 Task: Create a due date automation trigger when advanced on, on the monday of the week a card is due add dates starting next week at 11:00 AM.
Action: Mouse moved to (1196, 364)
Screenshot: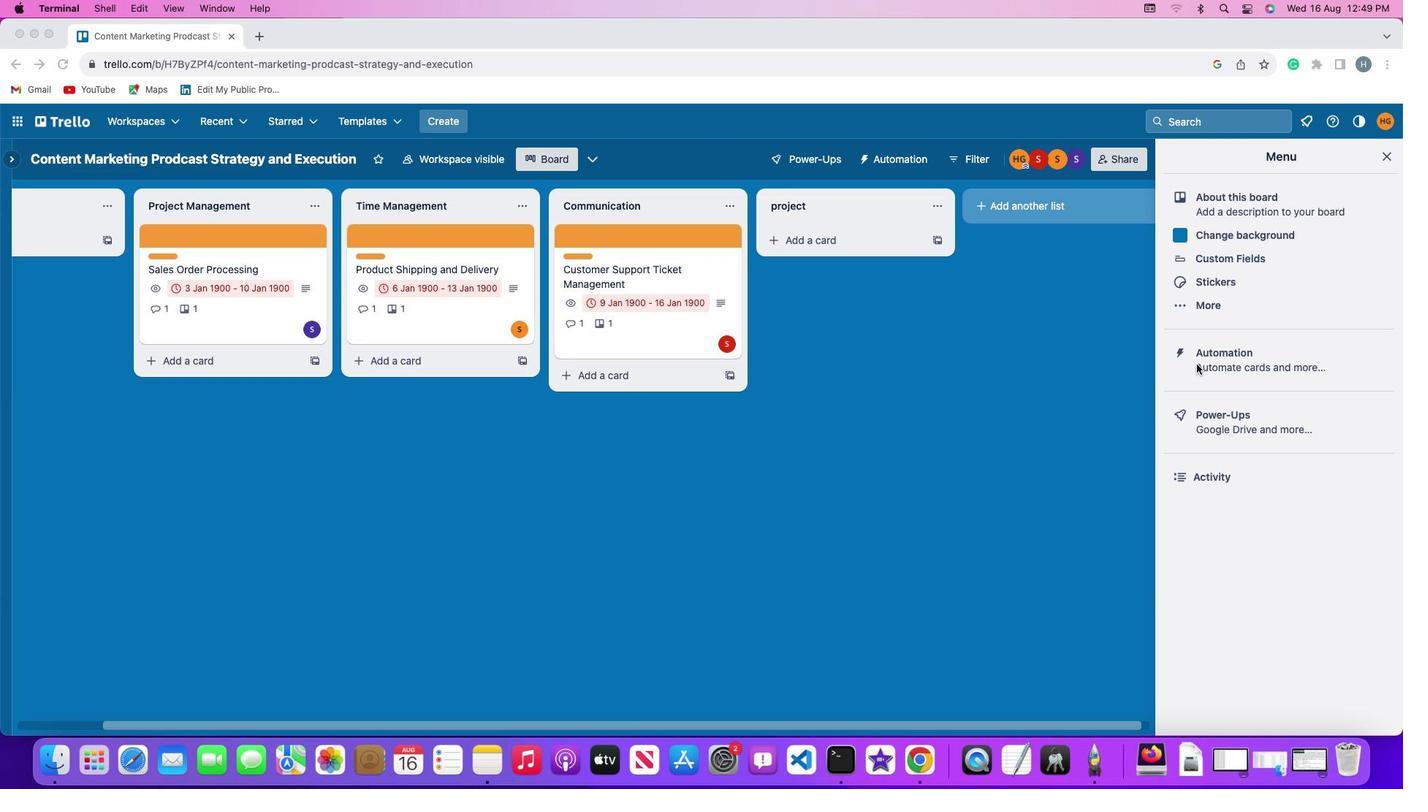 
Action: Mouse pressed left at (1196, 364)
Screenshot: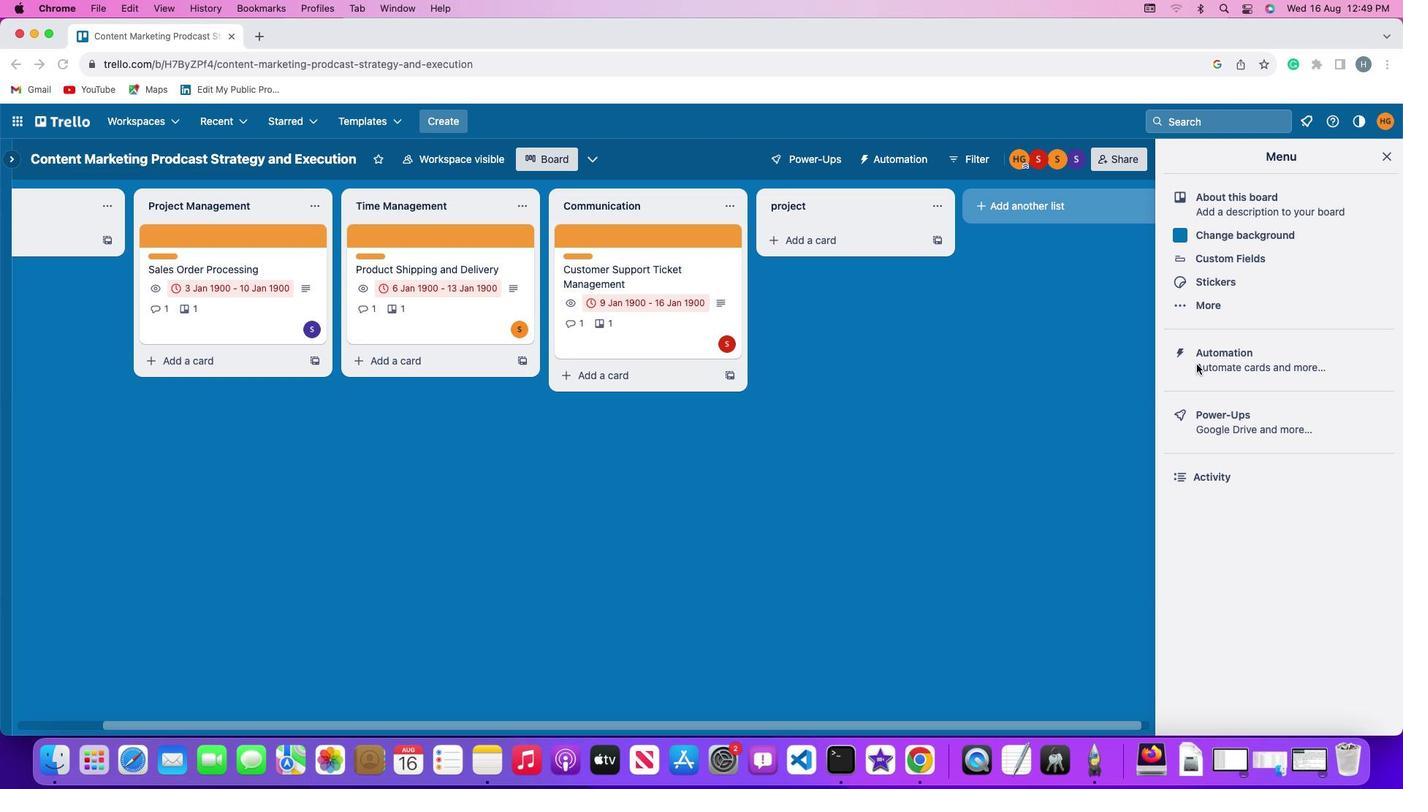 
Action: Mouse pressed left at (1196, 364)
Screenshot: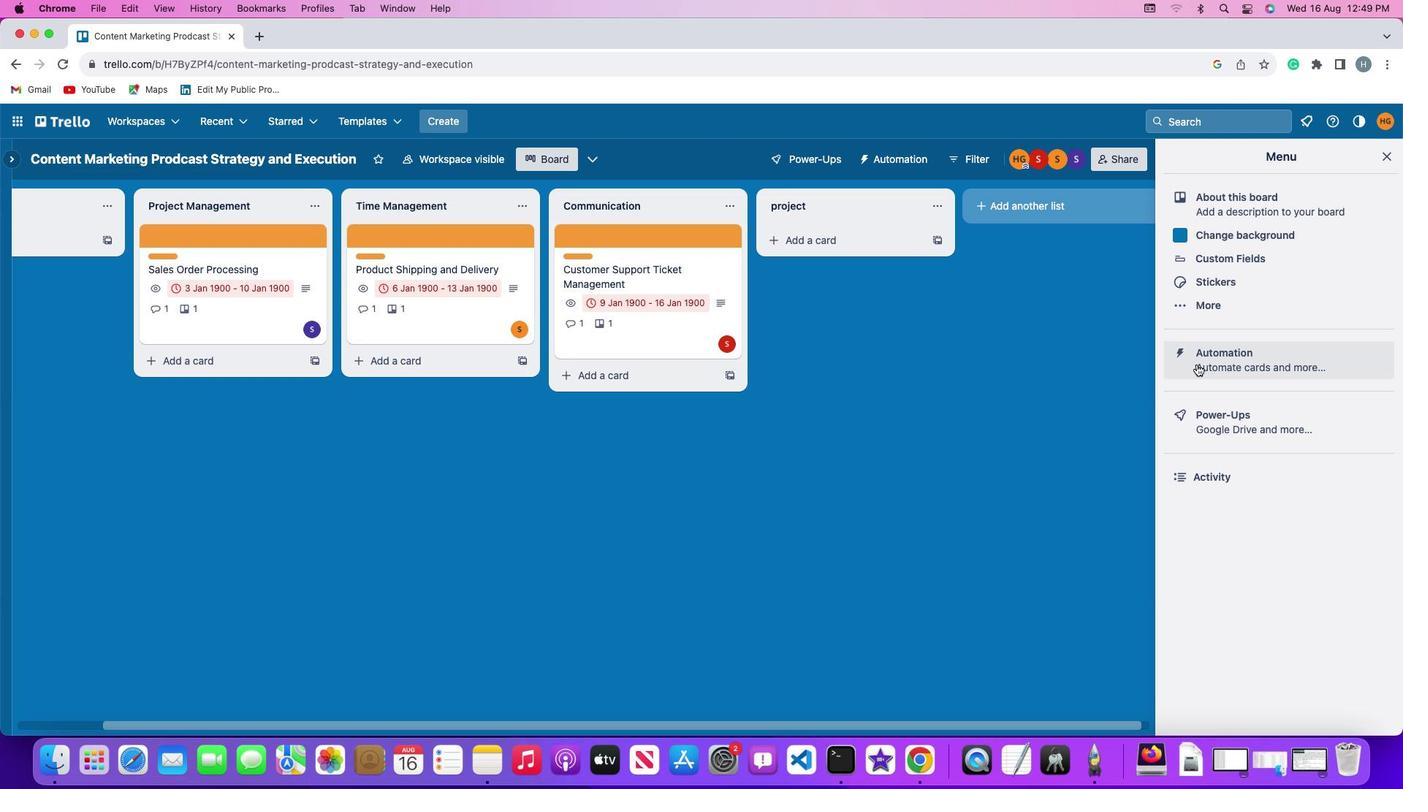 
Action: Mouse moved to (105, 348)
Screenshot: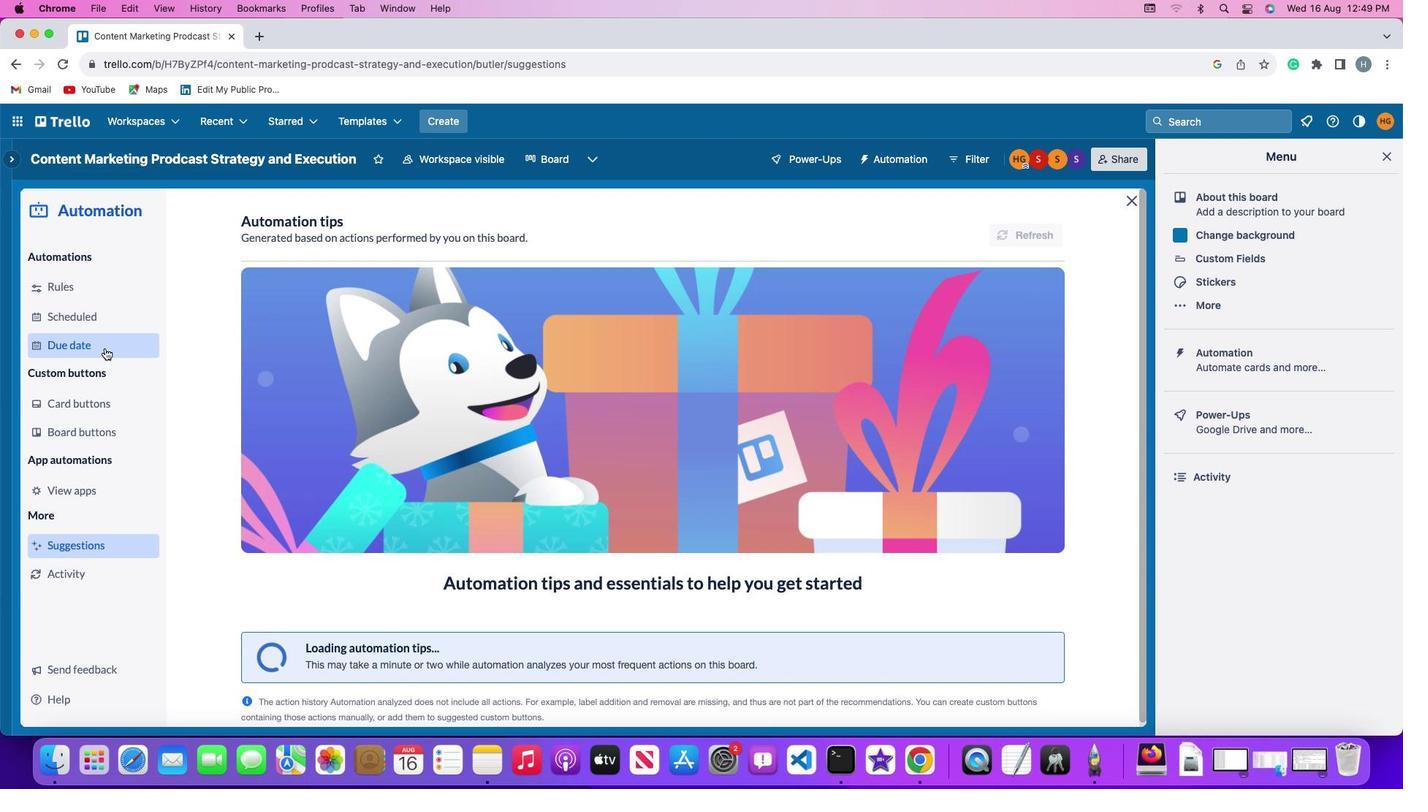 
Action: Mouse pressed left at (105, 348)
Screenshot: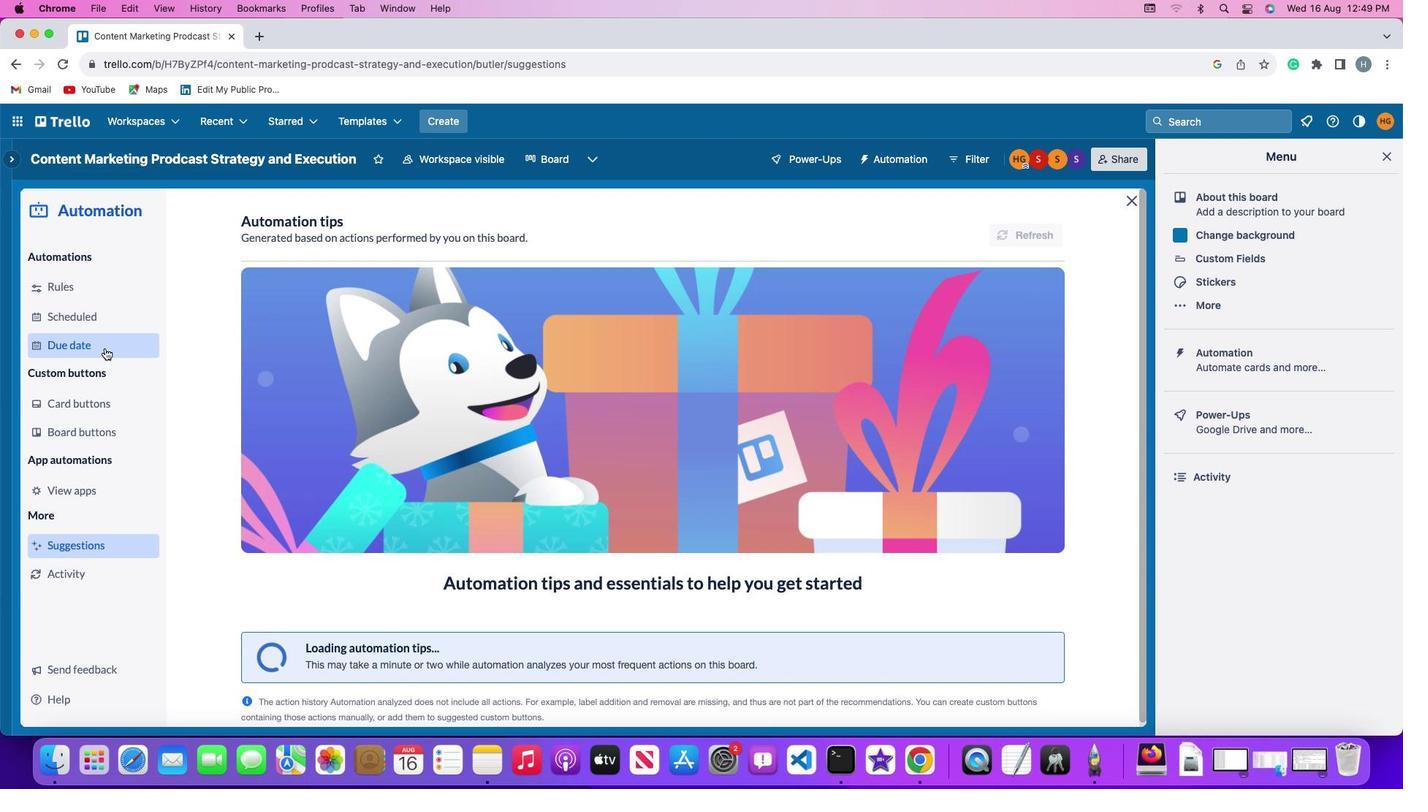 
Action: Mouse moved to (982, 223)
Screenshot: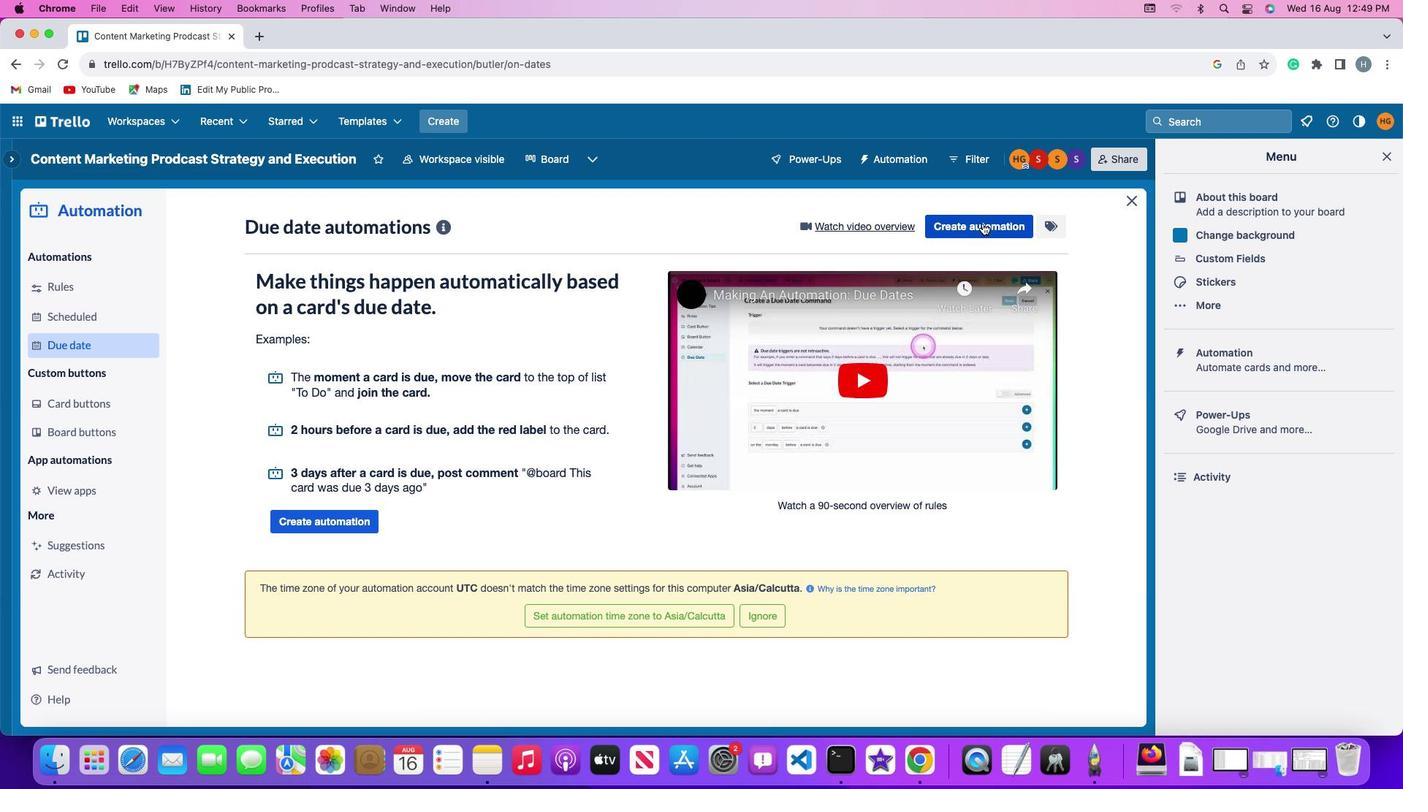 
Action: Mouse pressed left at (982, 223)
Screenshot: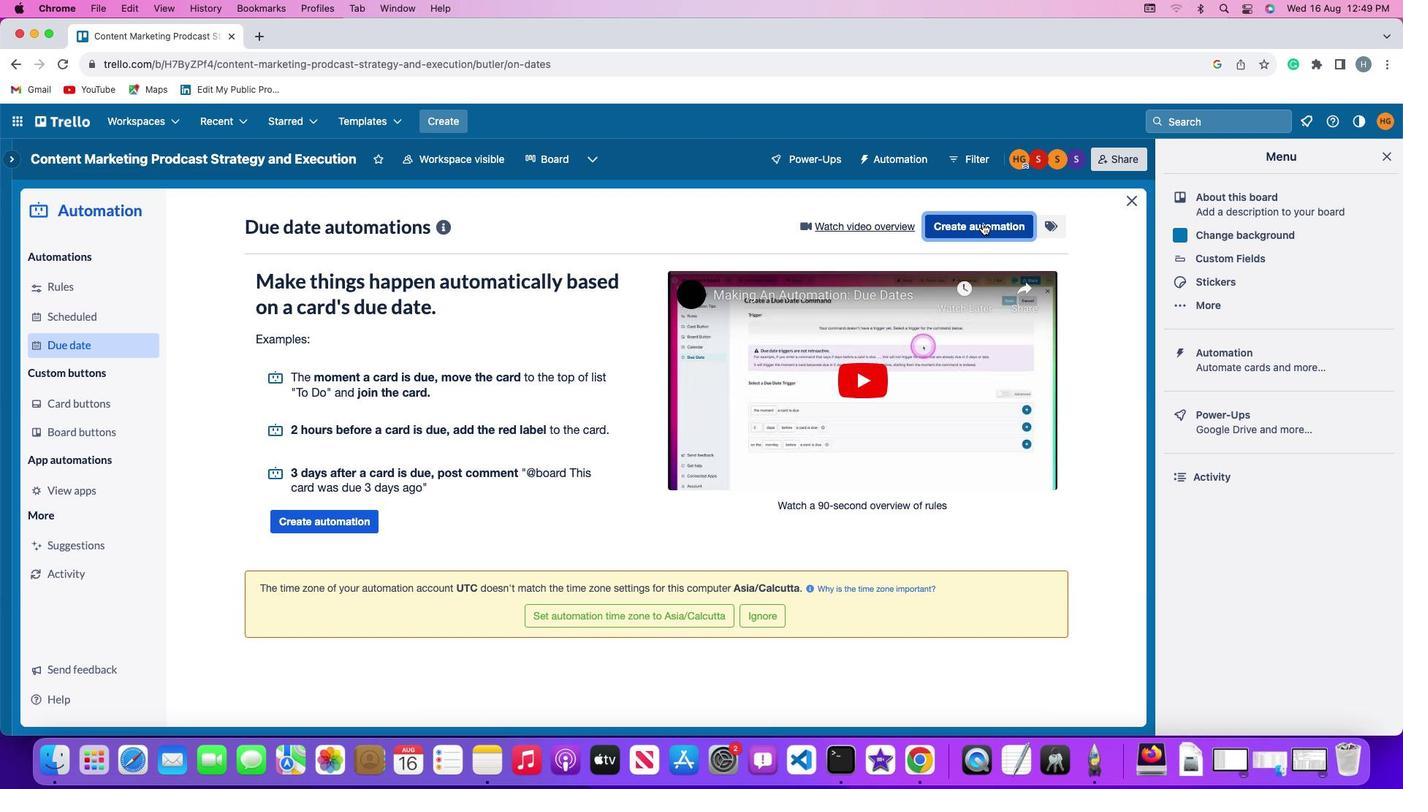 
Action: Mouse moved to (289, 366)
Screenshot: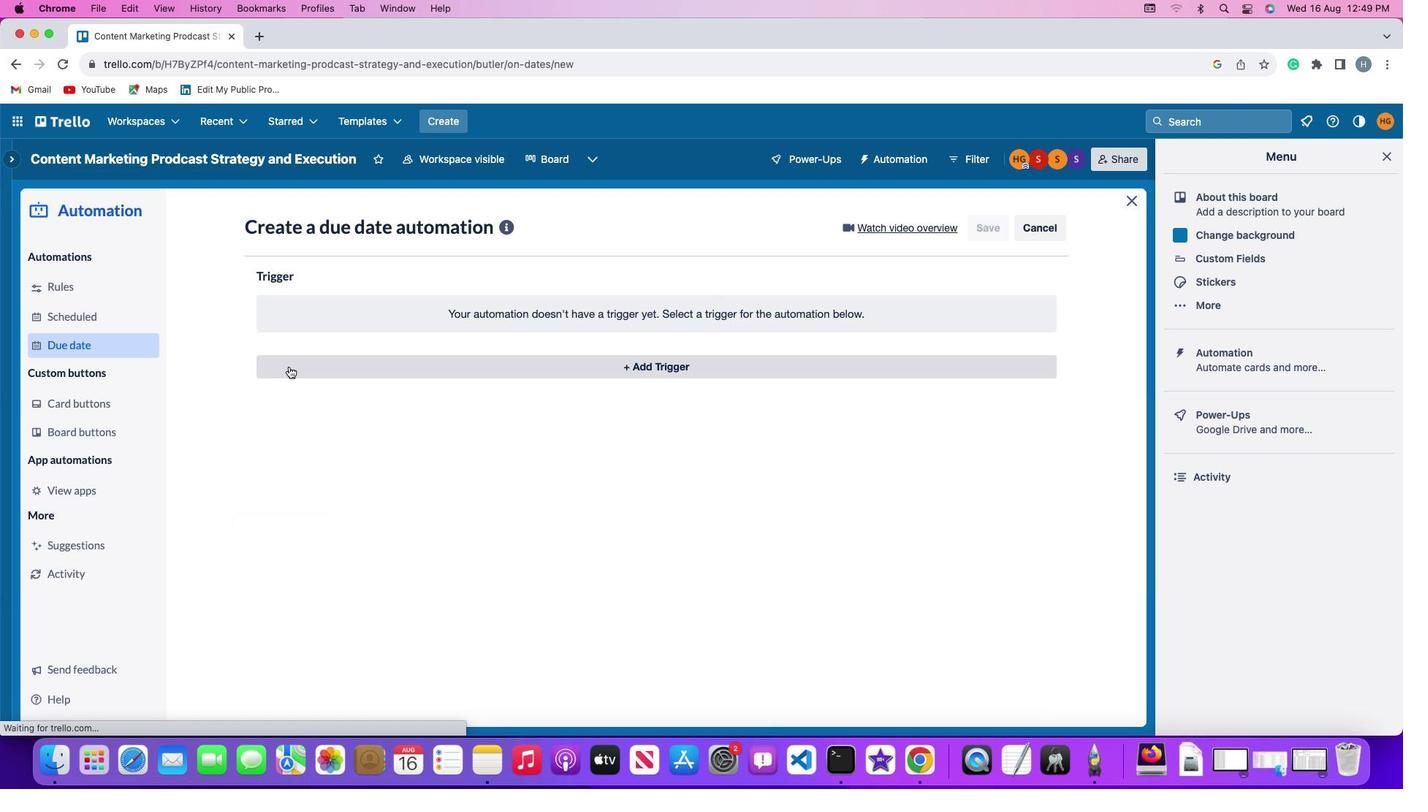 
Action: Mouse pressed left at (289, 366)
Screenshot: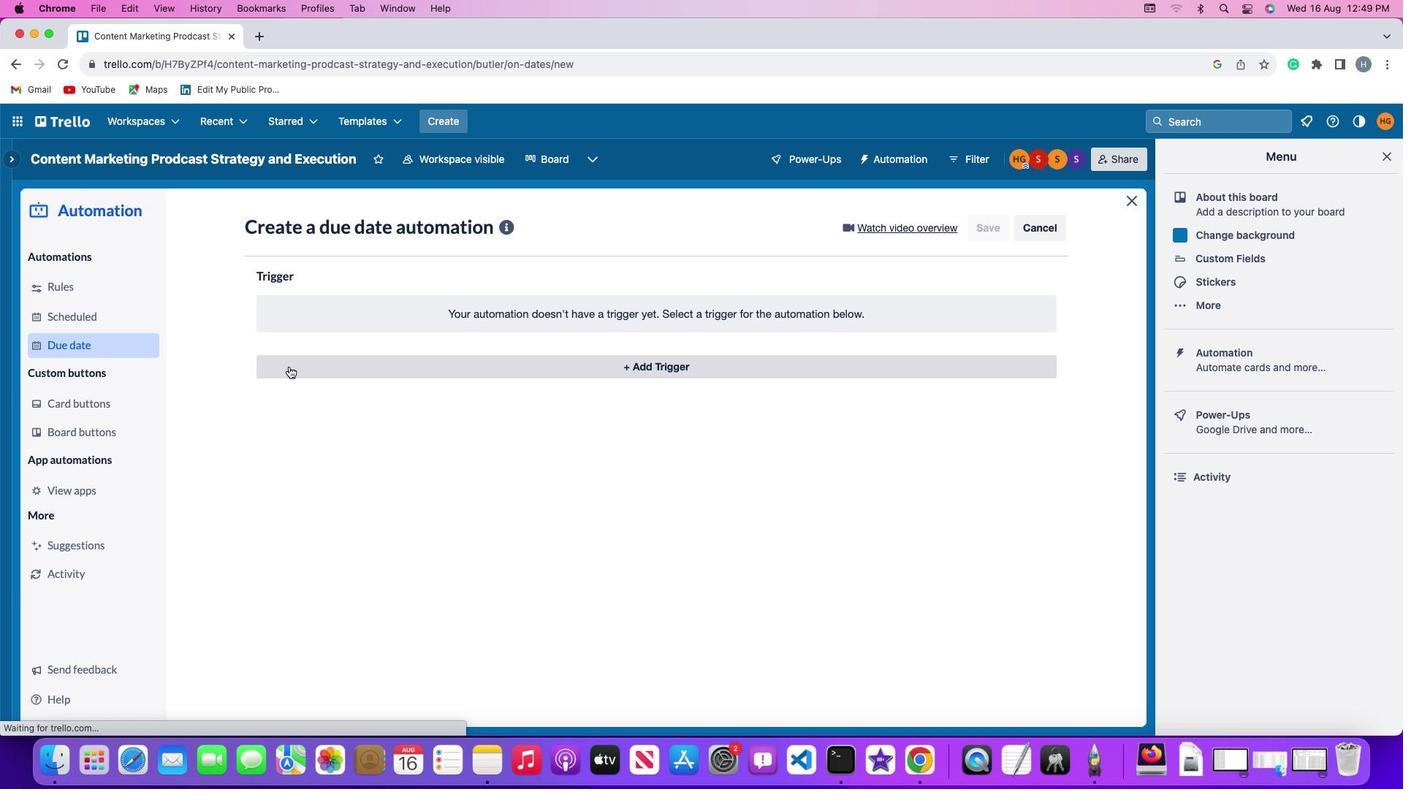 
Action: Mouse moved to (324, 634)
Screenshot: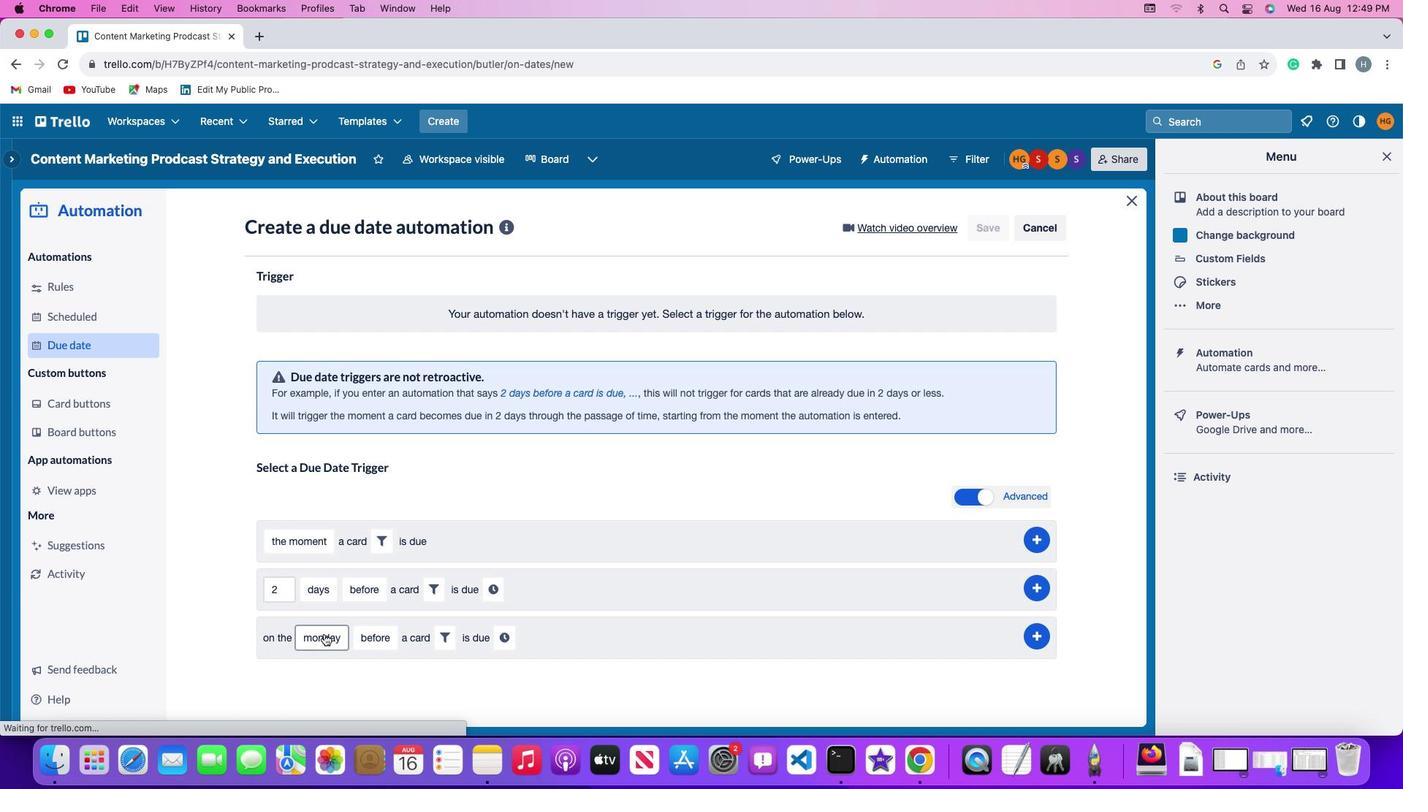 
Action: Mouse pressed left at (324, 634)
Screenshot: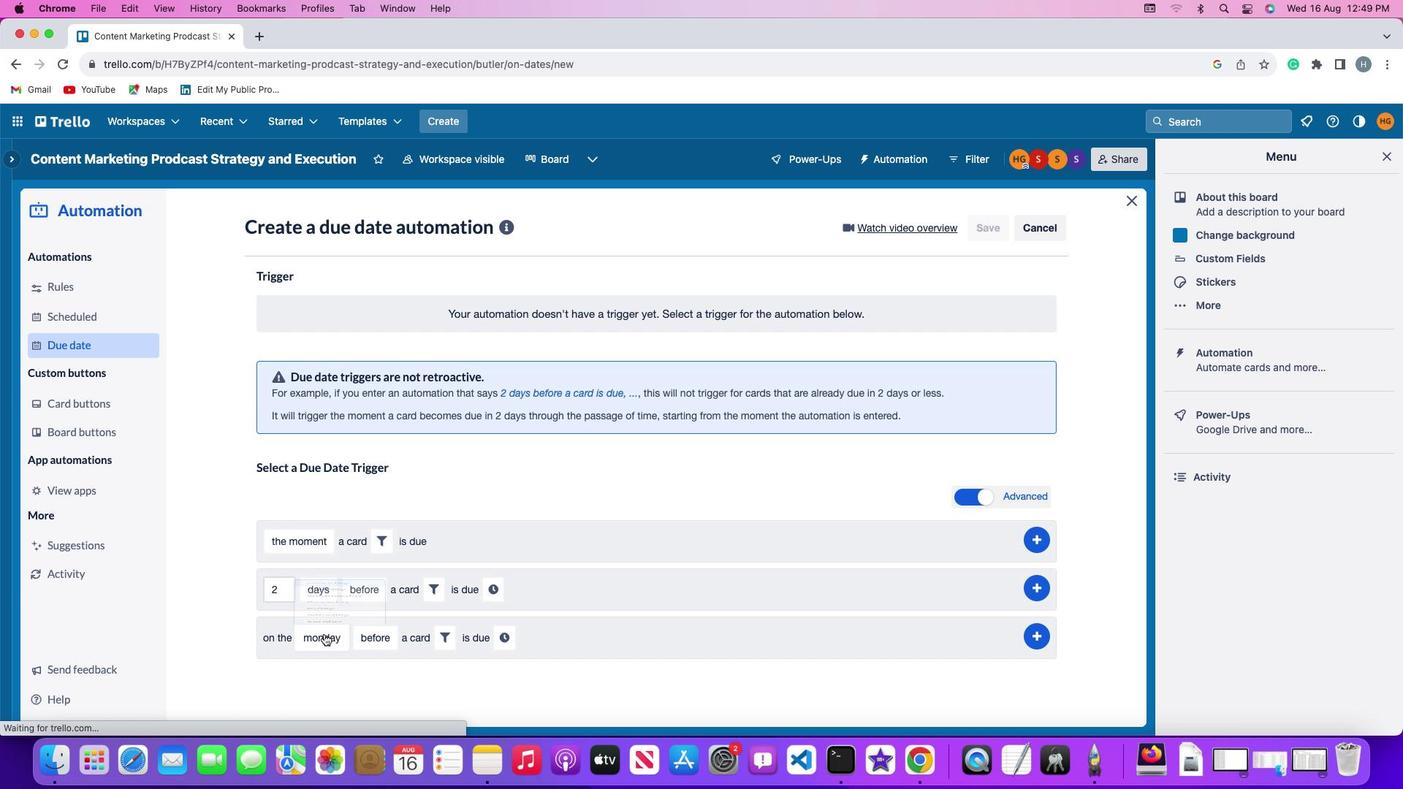 
Action: Mouse moved to (339, 437)
Screenshot: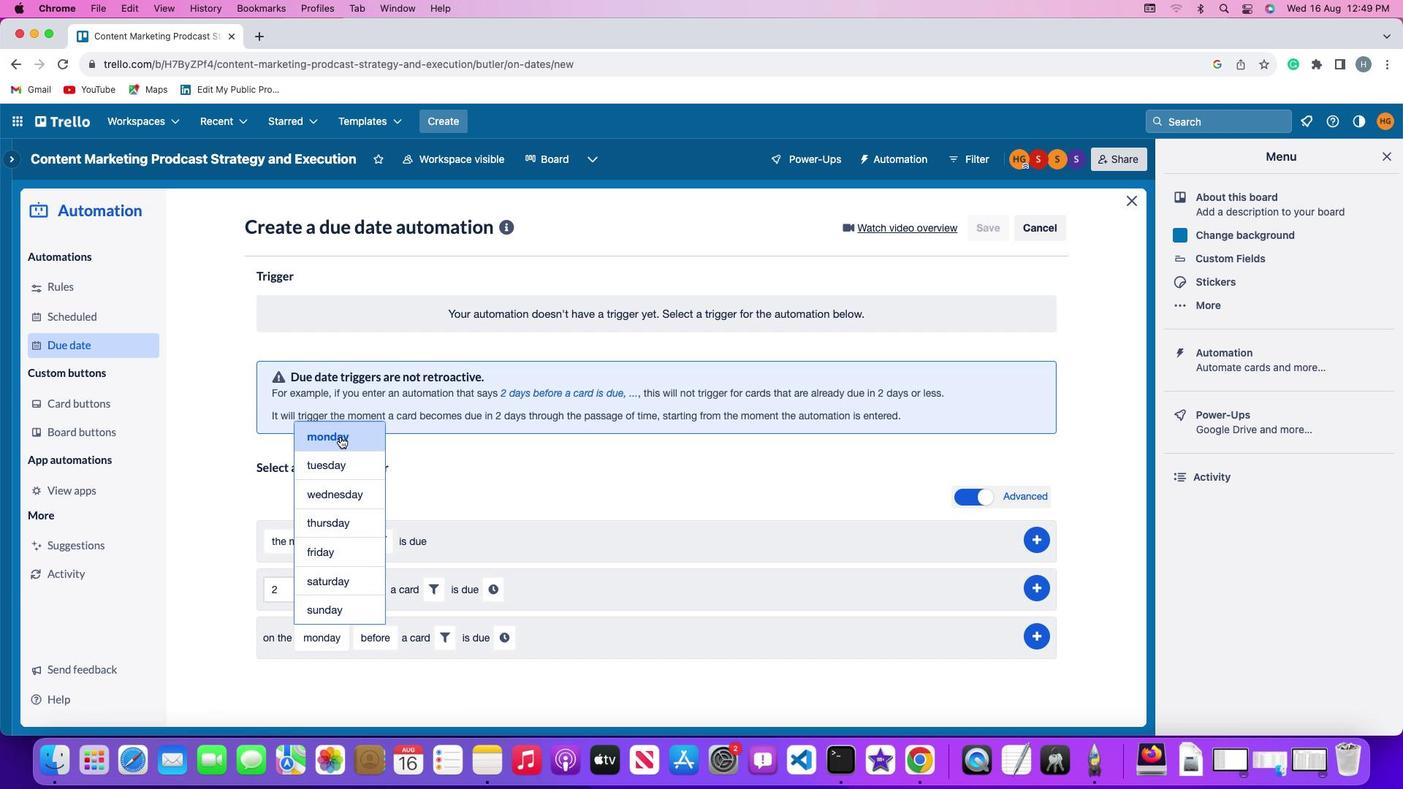 
Action: Mouse pressed left at (339, 437)
Screenshot: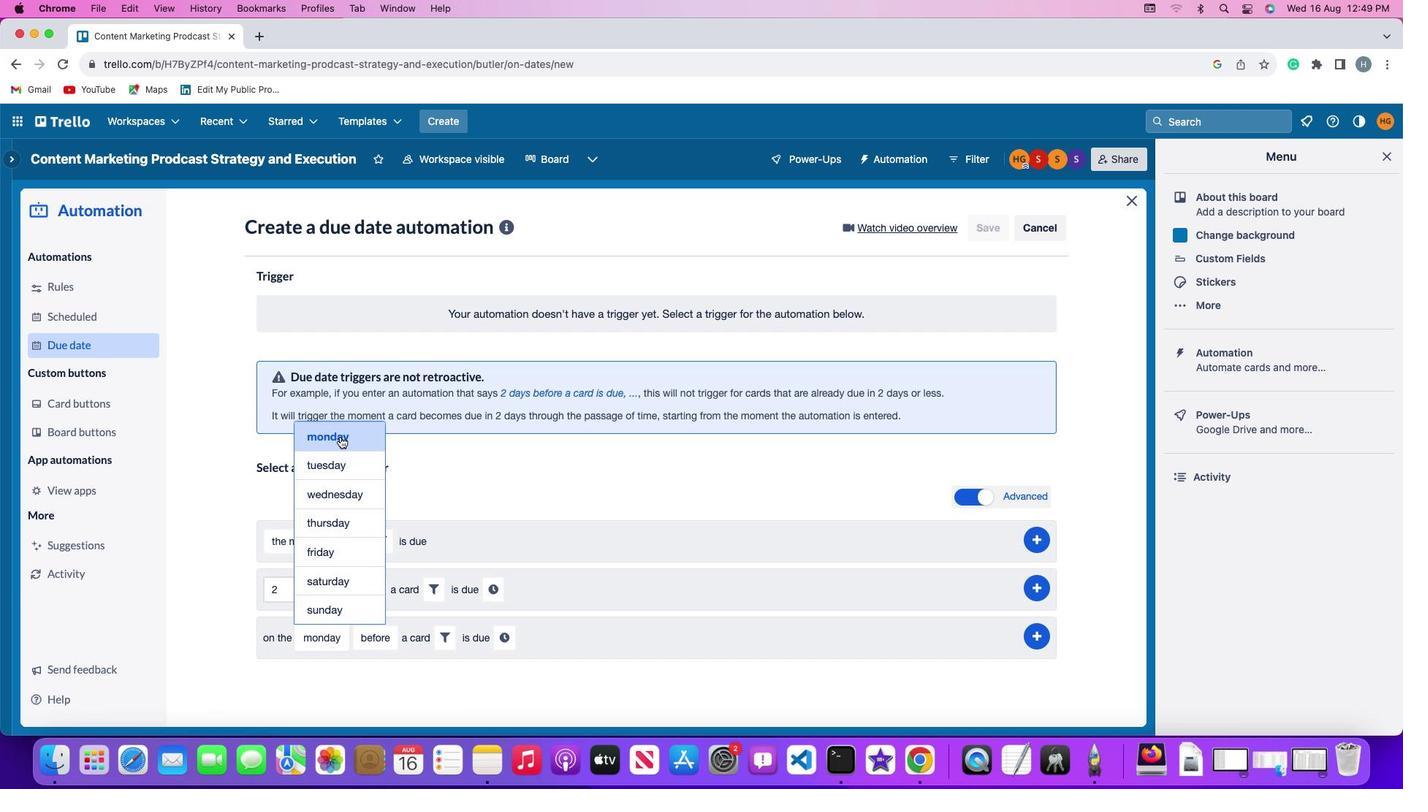 
Action: Mouse moved to (377, 636)
Screenshot: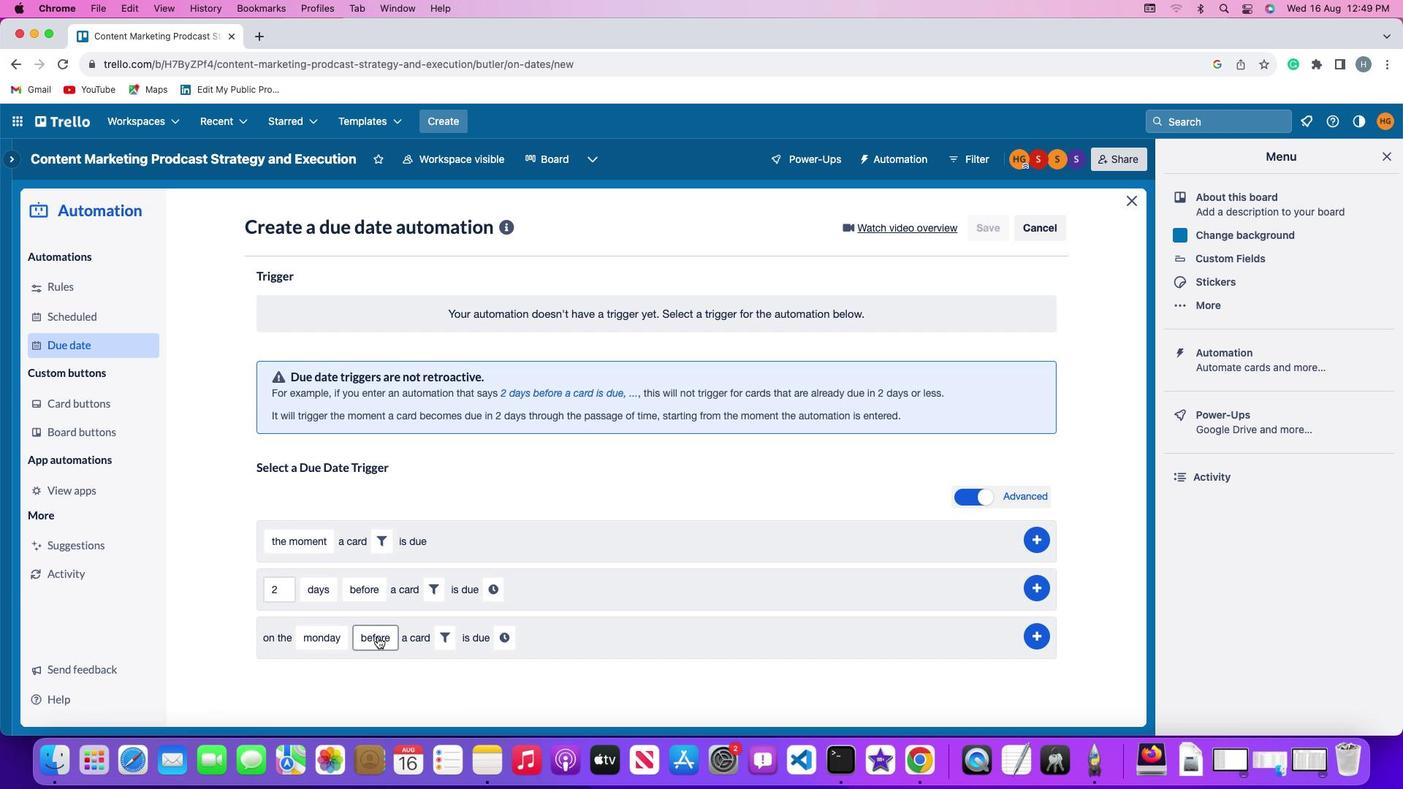 
Action: Mouse pressed left at (377, 636)
Screenshot: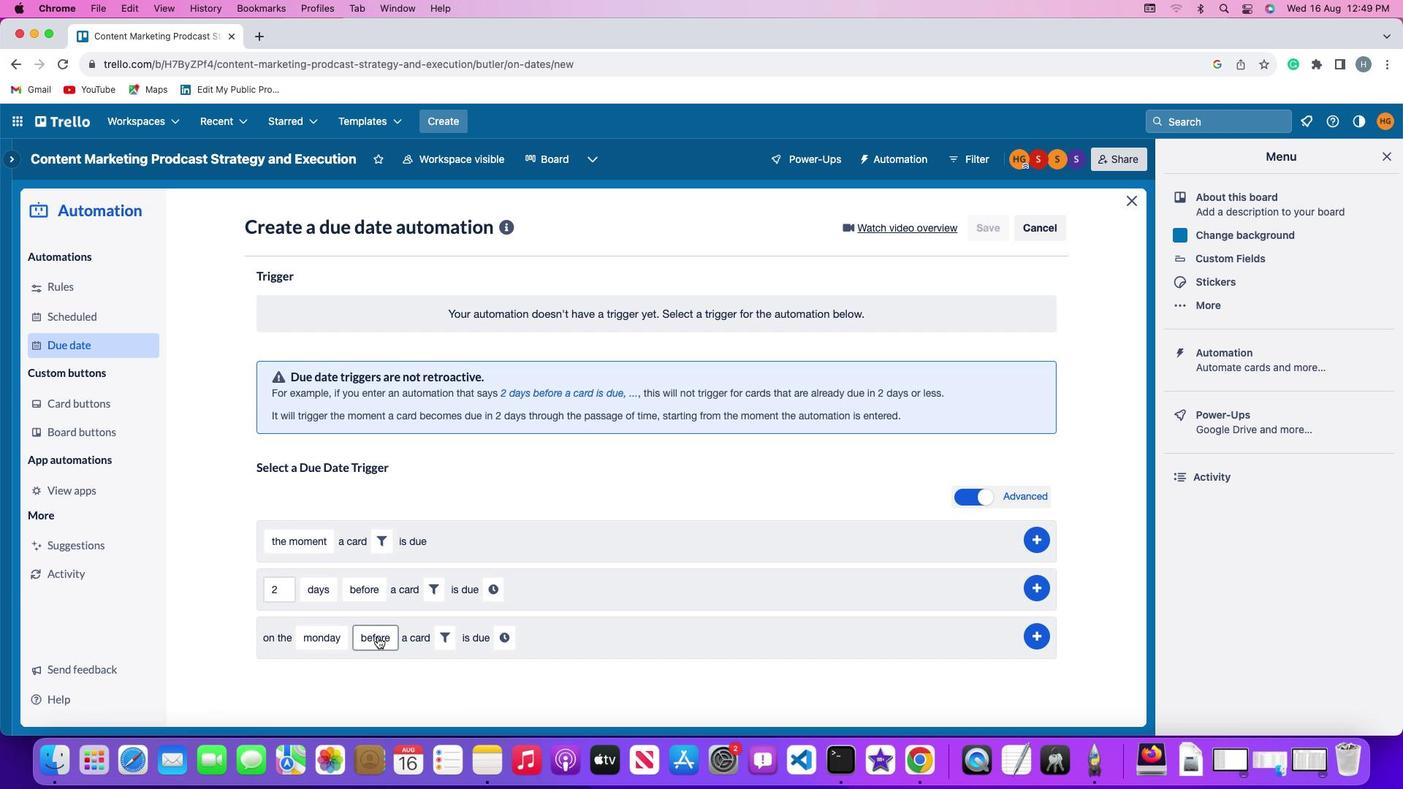 
Action: Mouse moved to (388, 582)
Screenshot: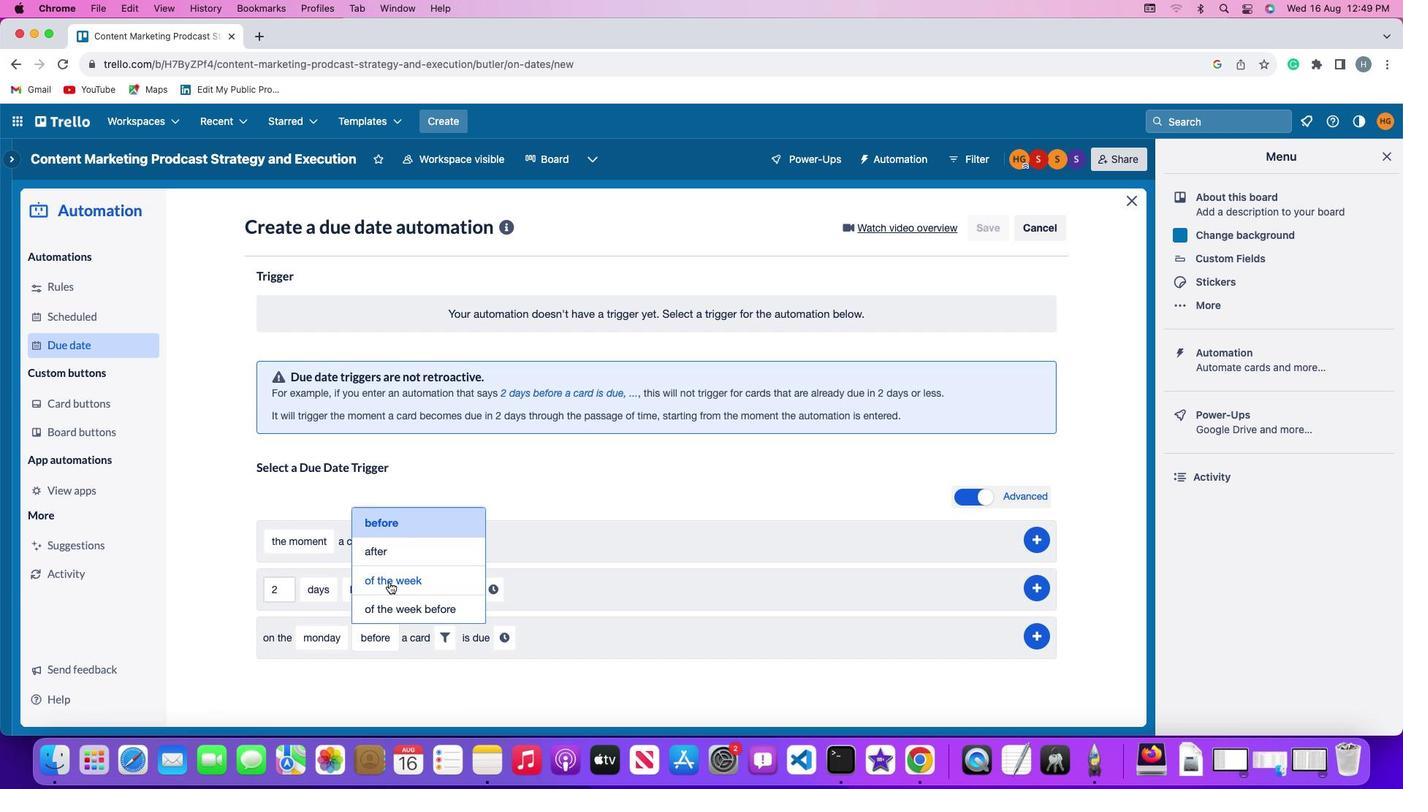 
Action: Mouse pressed left at (388, 582)
Screenshot: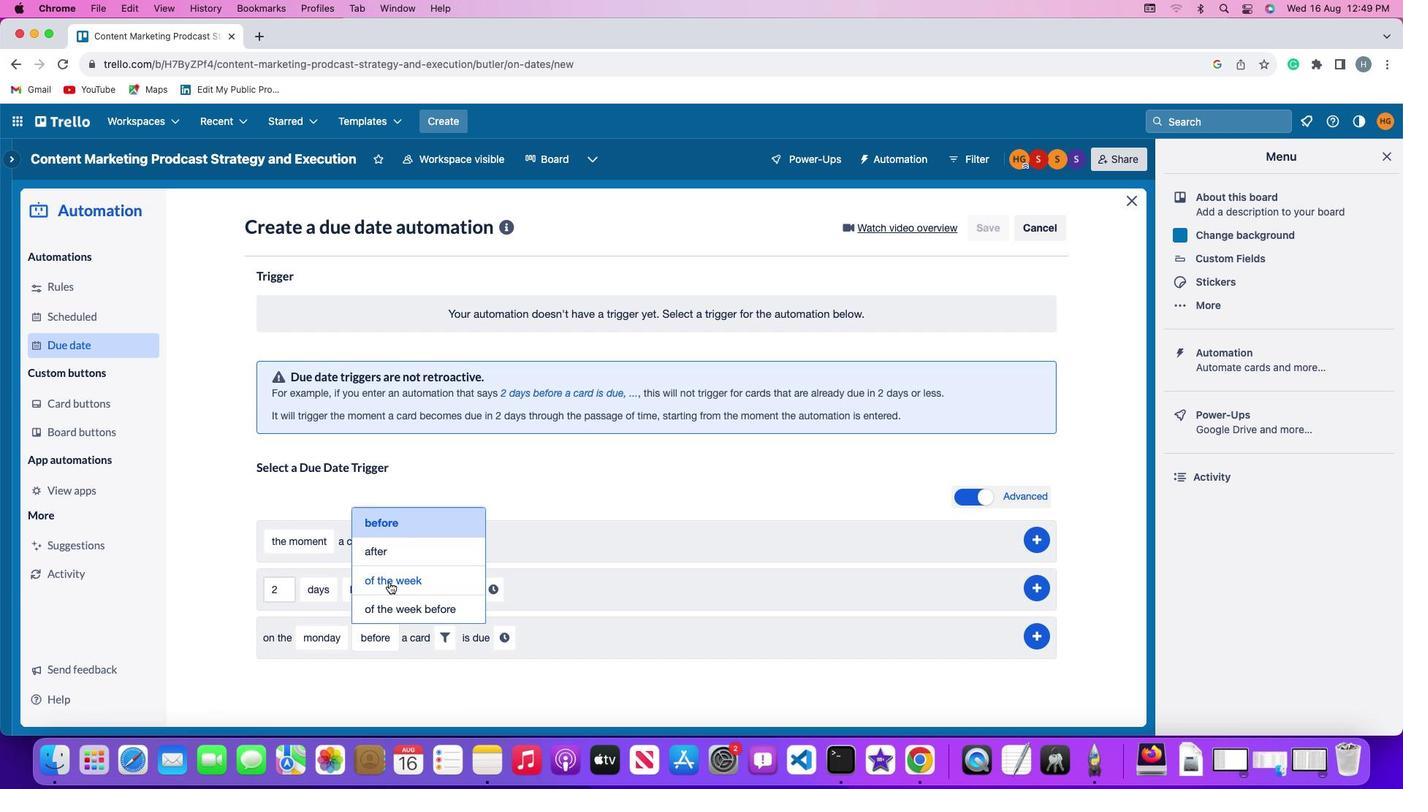 
Action: Mouse moved to (463, 639)
Screenshot: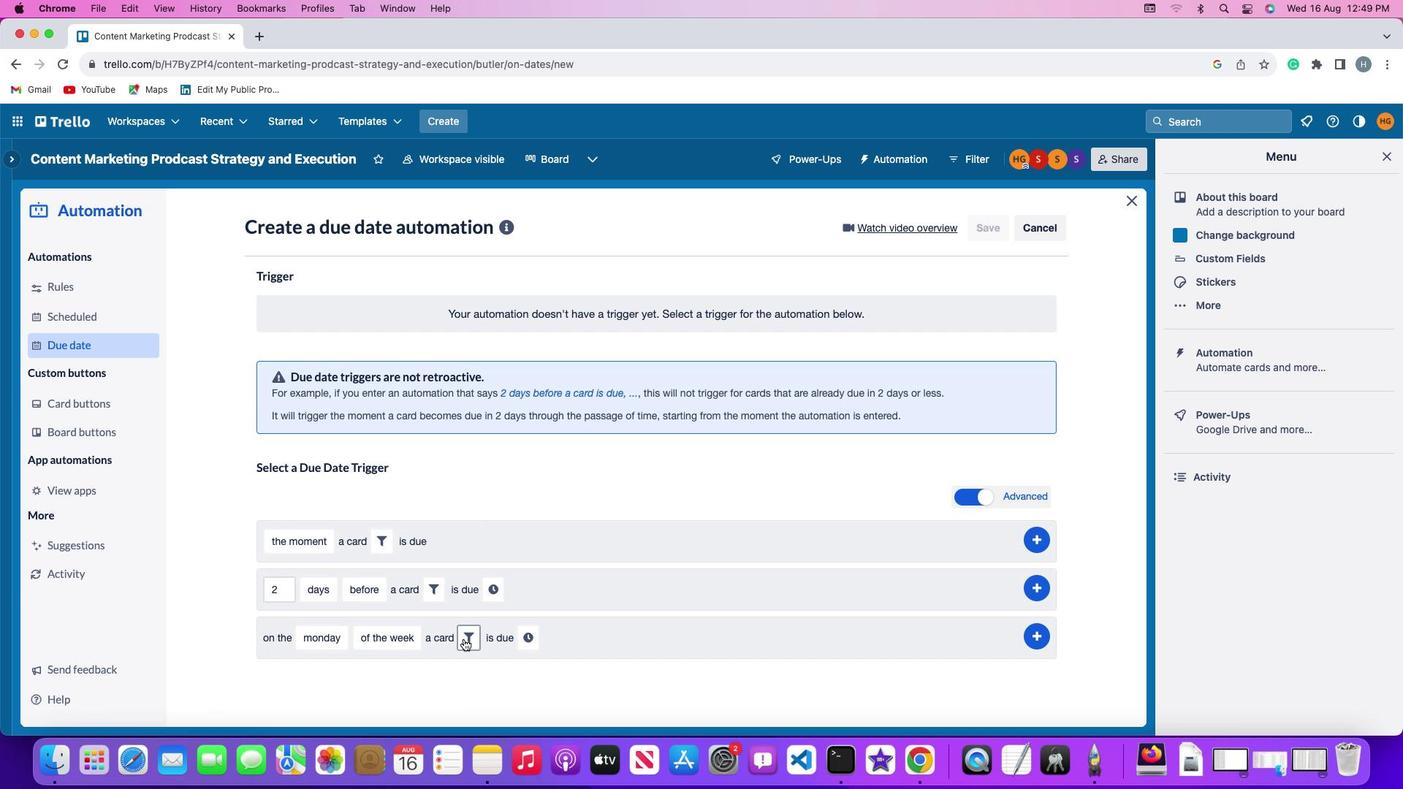 
Action: Mouse pressed left at (463, 639)
Screenshot: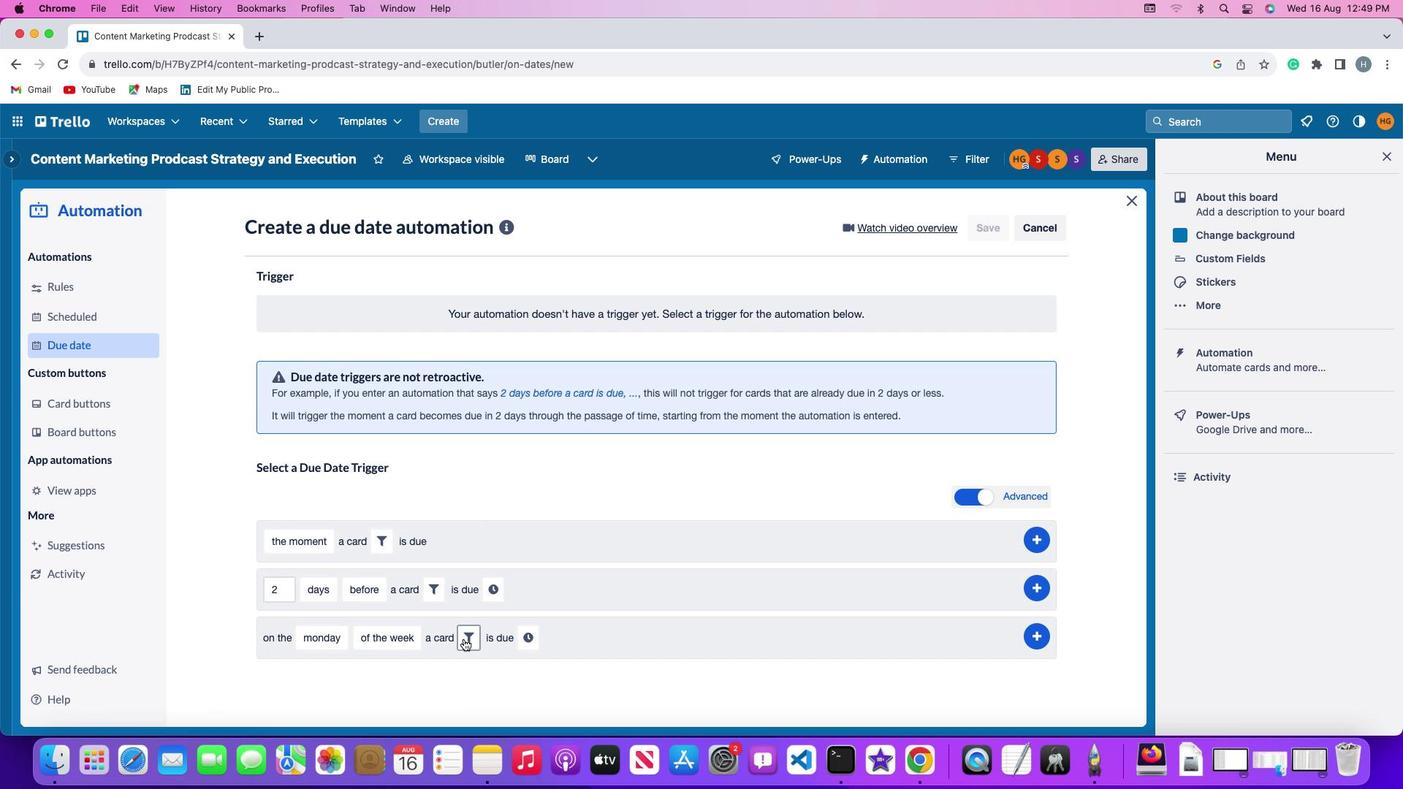 
Action: Mouse moved to (541, 674)
Screenshot: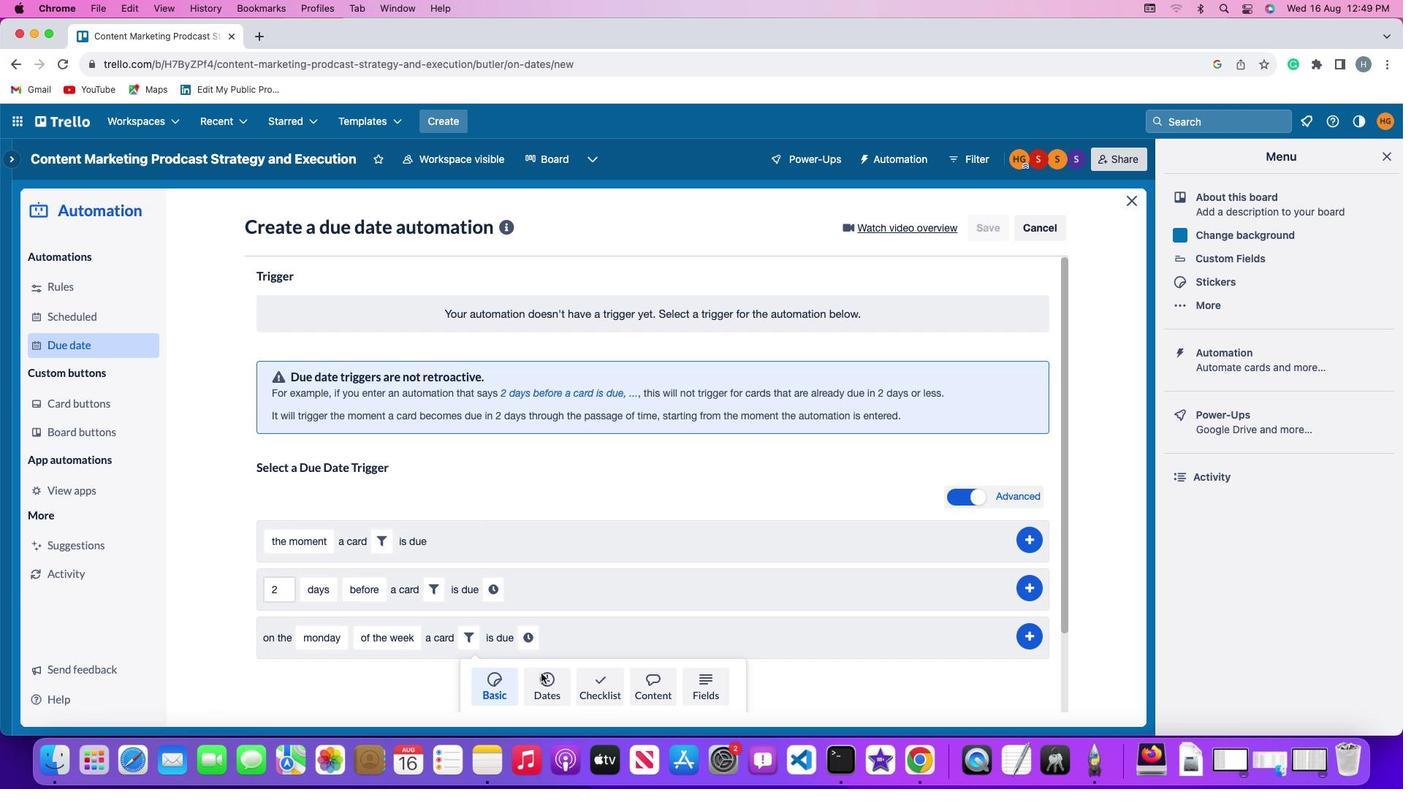 
Action: Mouse pressed left at (541, 674)
Screenshot: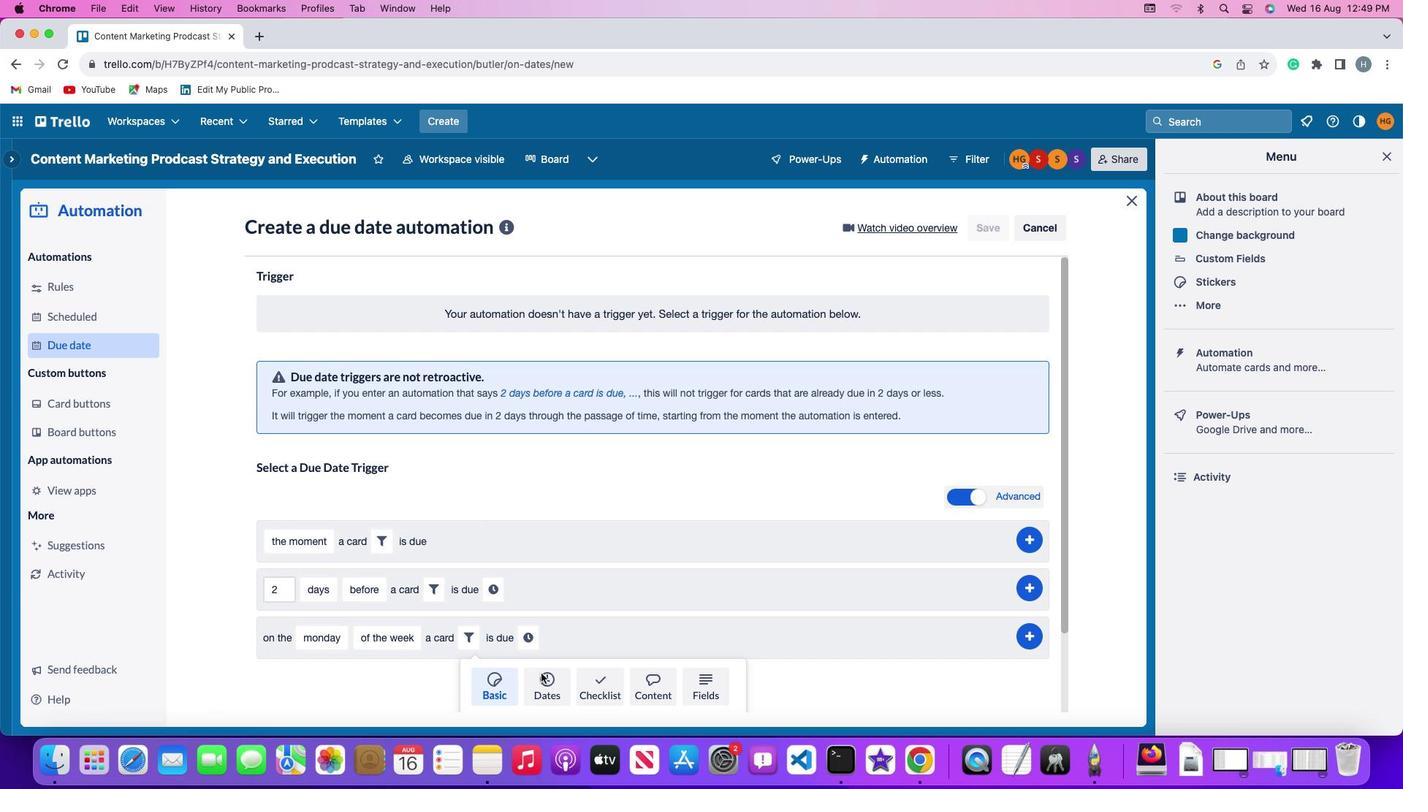 
Action: Mouse moved to (415, 683)
Screenshot: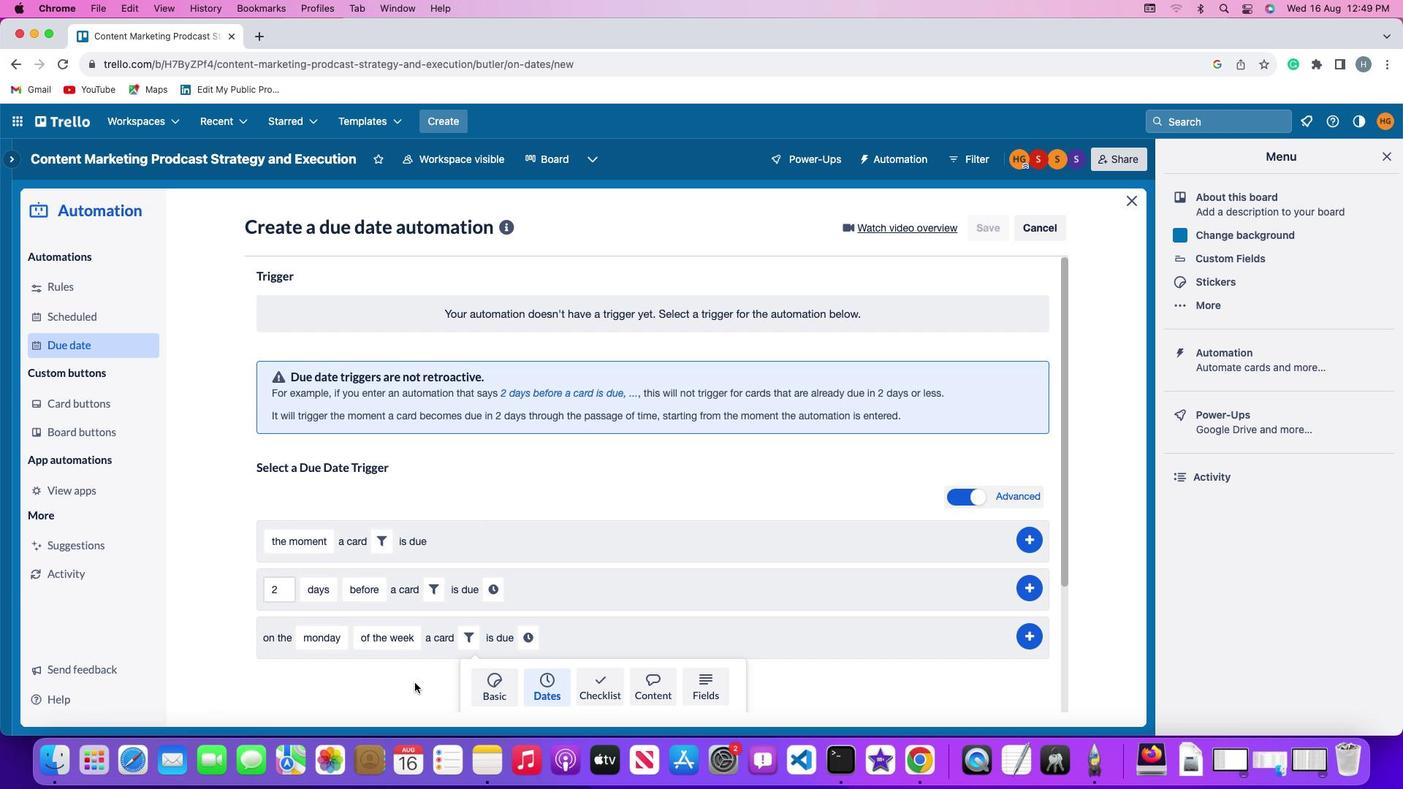 
Action: Mouse scrolled (415, 683) with delta (0, 0)
Screenshot: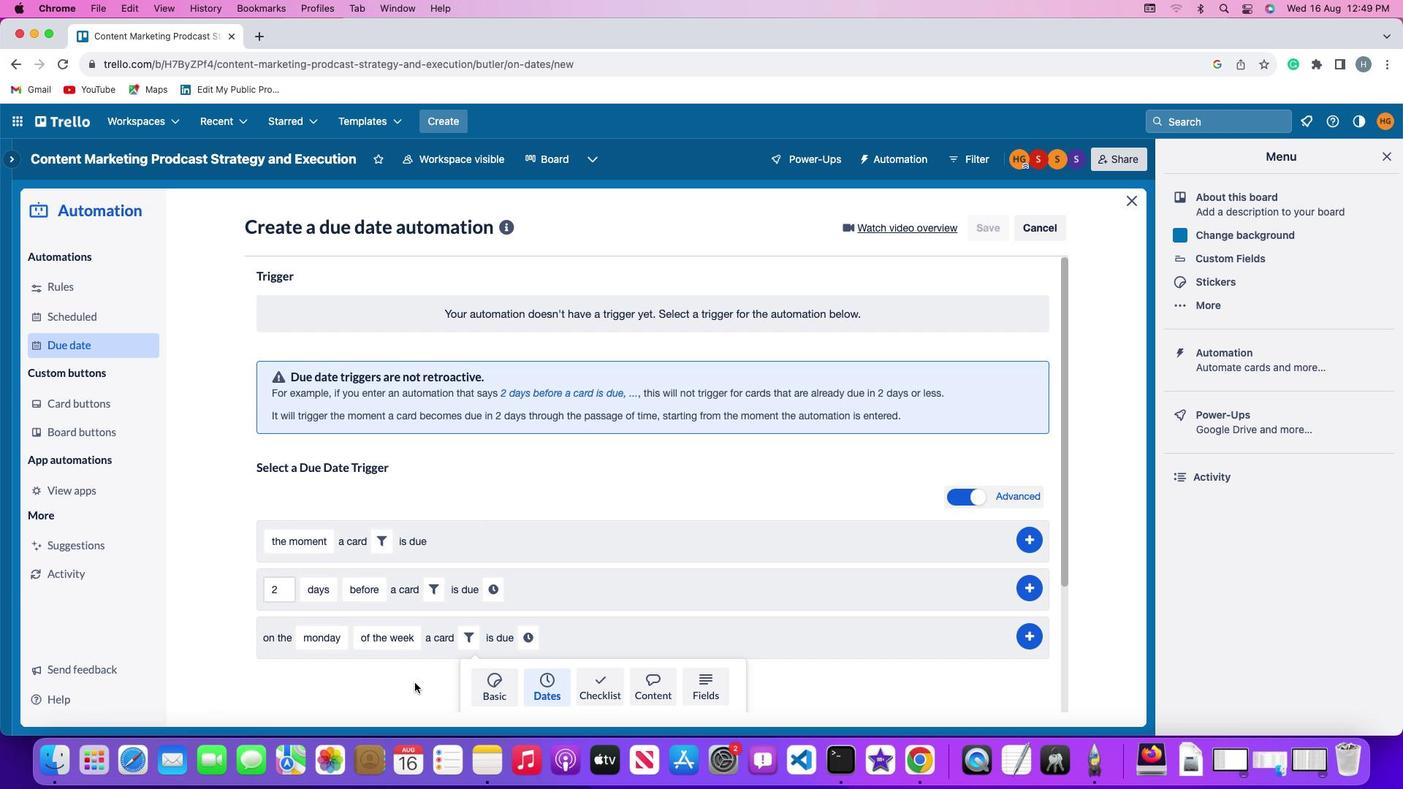 
Action: Mouse moved to (415, 683)
Screenshot: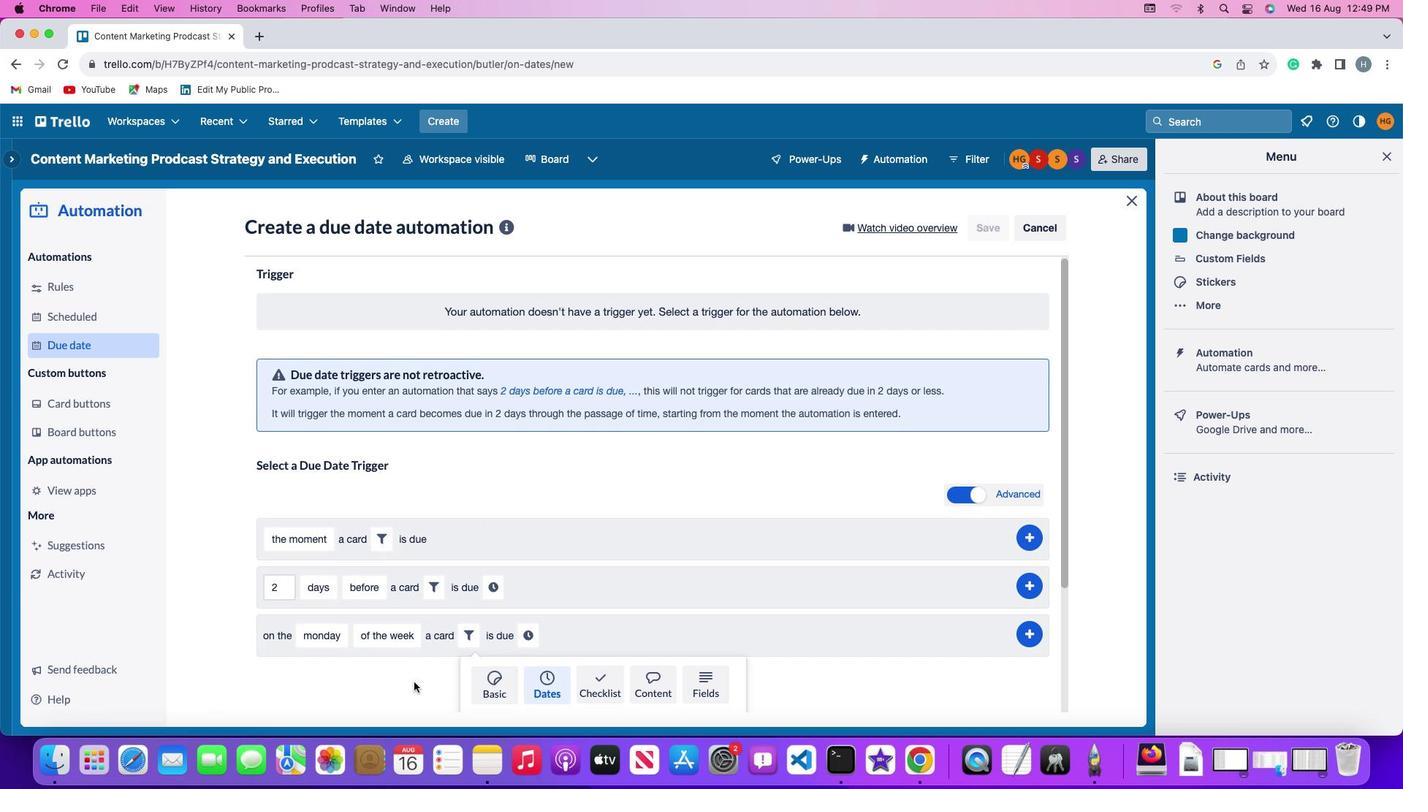 
Action: Mouse scrolled (415, 683) with delta (0, 0)
Screenshot: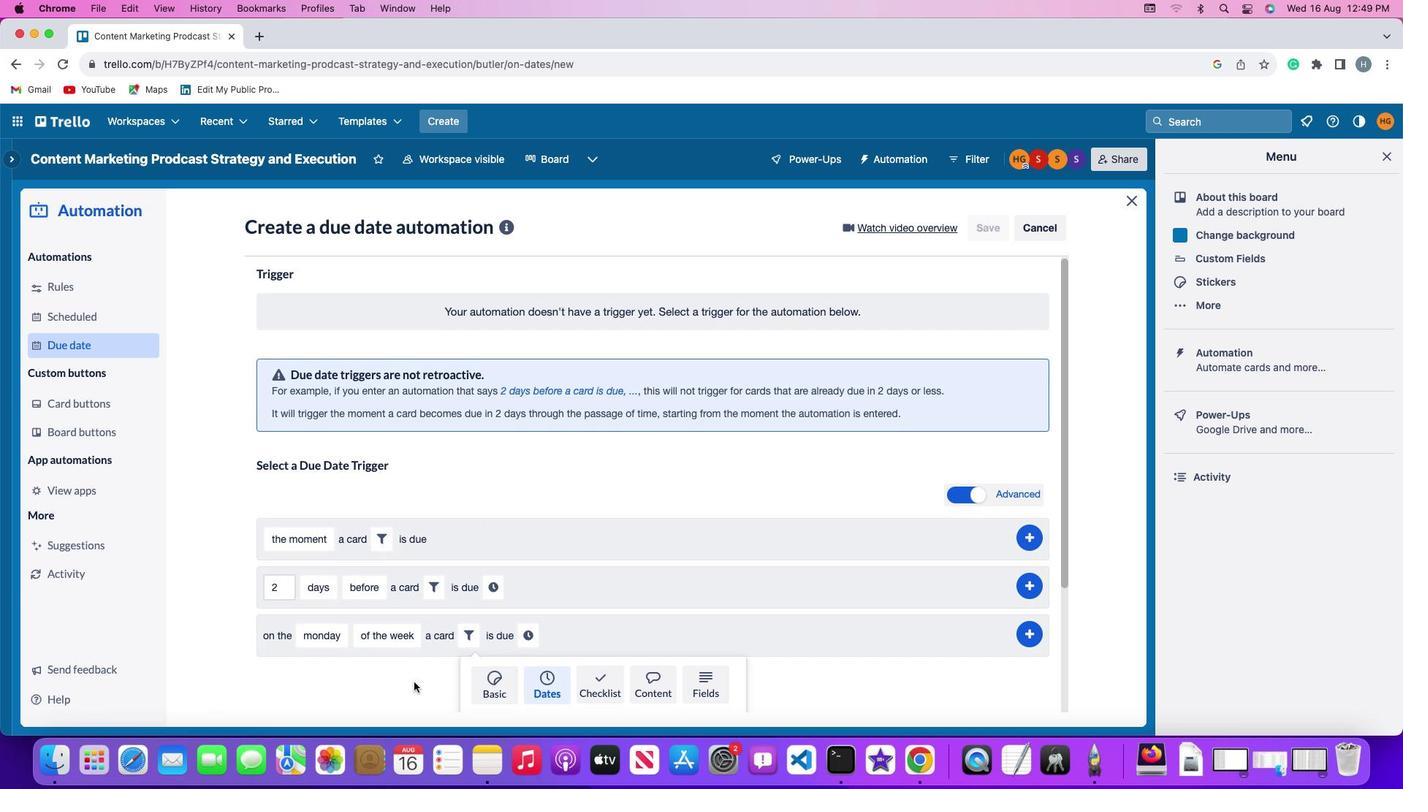 
Action: Mouse moved to (414, 682)
Screenshot: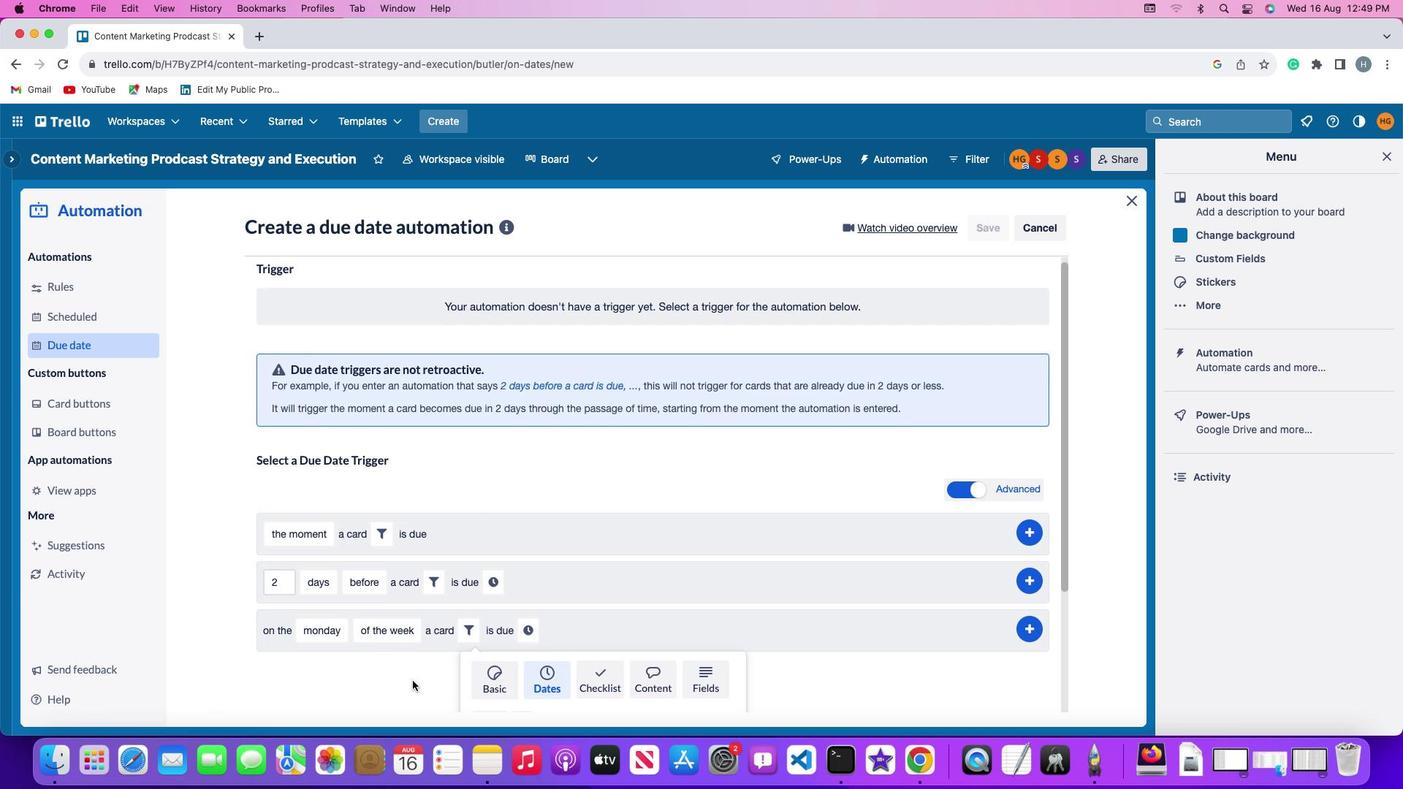 
Action: Mouse scrolled (414, 682) with delta (0, -2)
Screenshot: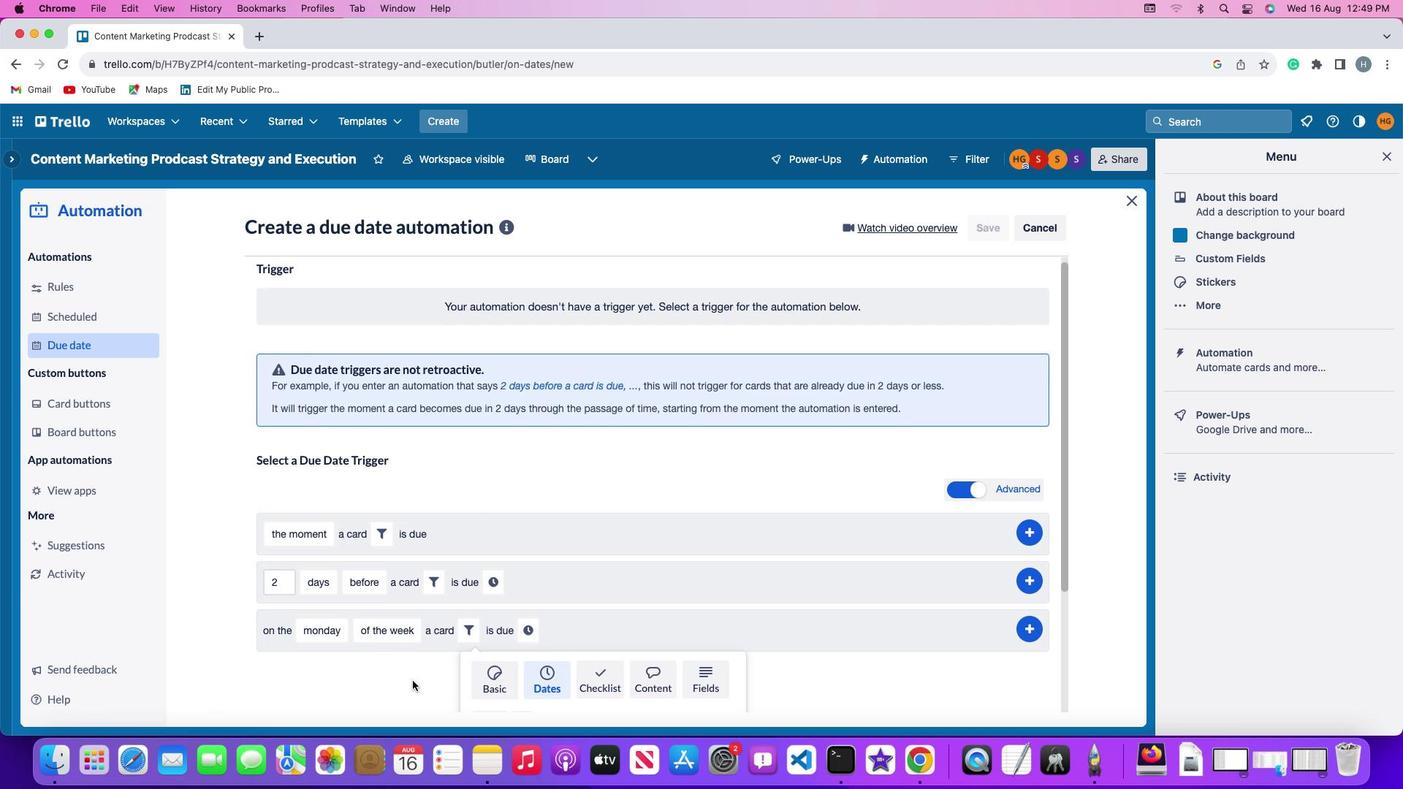 
Action: Mouse moved to (413, 681)
Screenshot: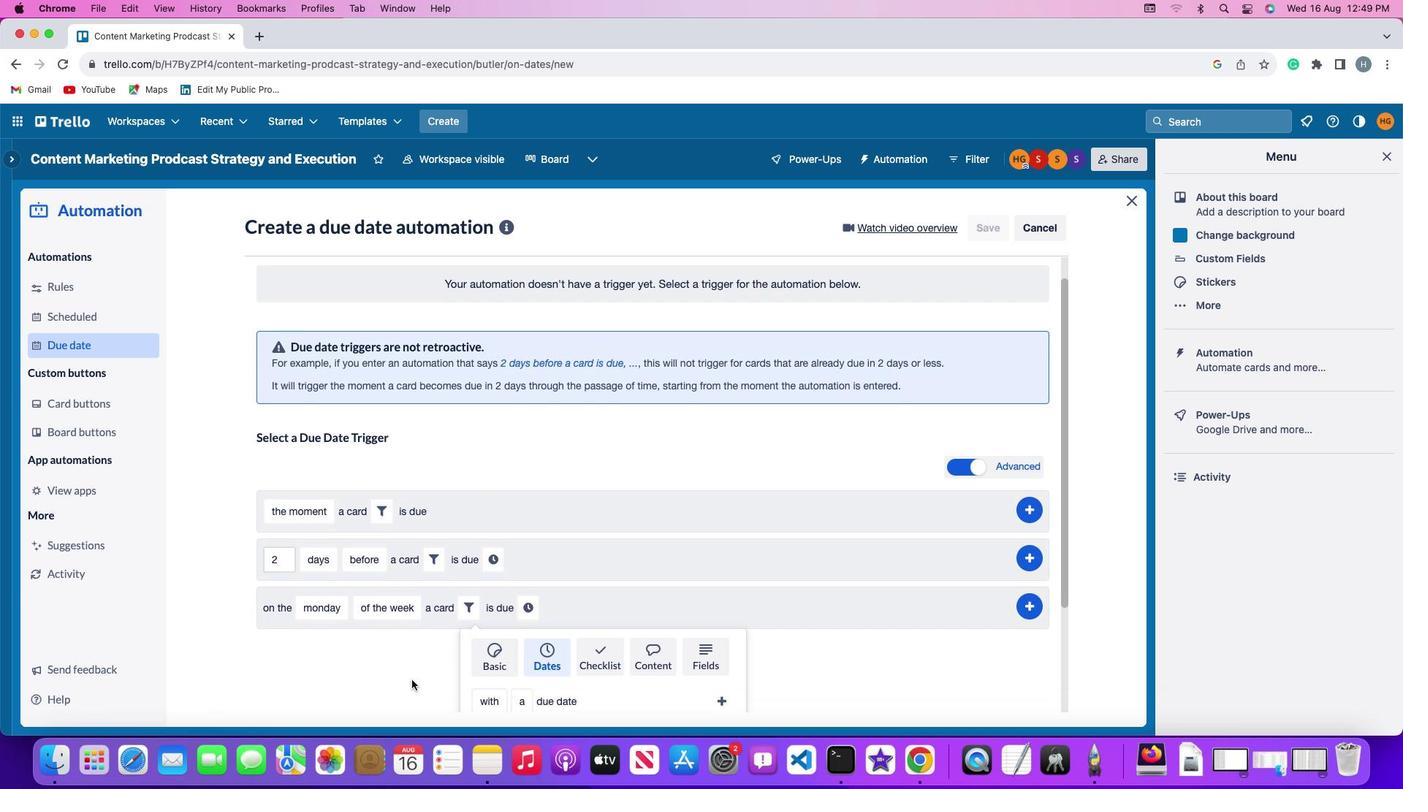
Action: Mouse scrolled (413, 681) with delta (0, -2)
Screenshot: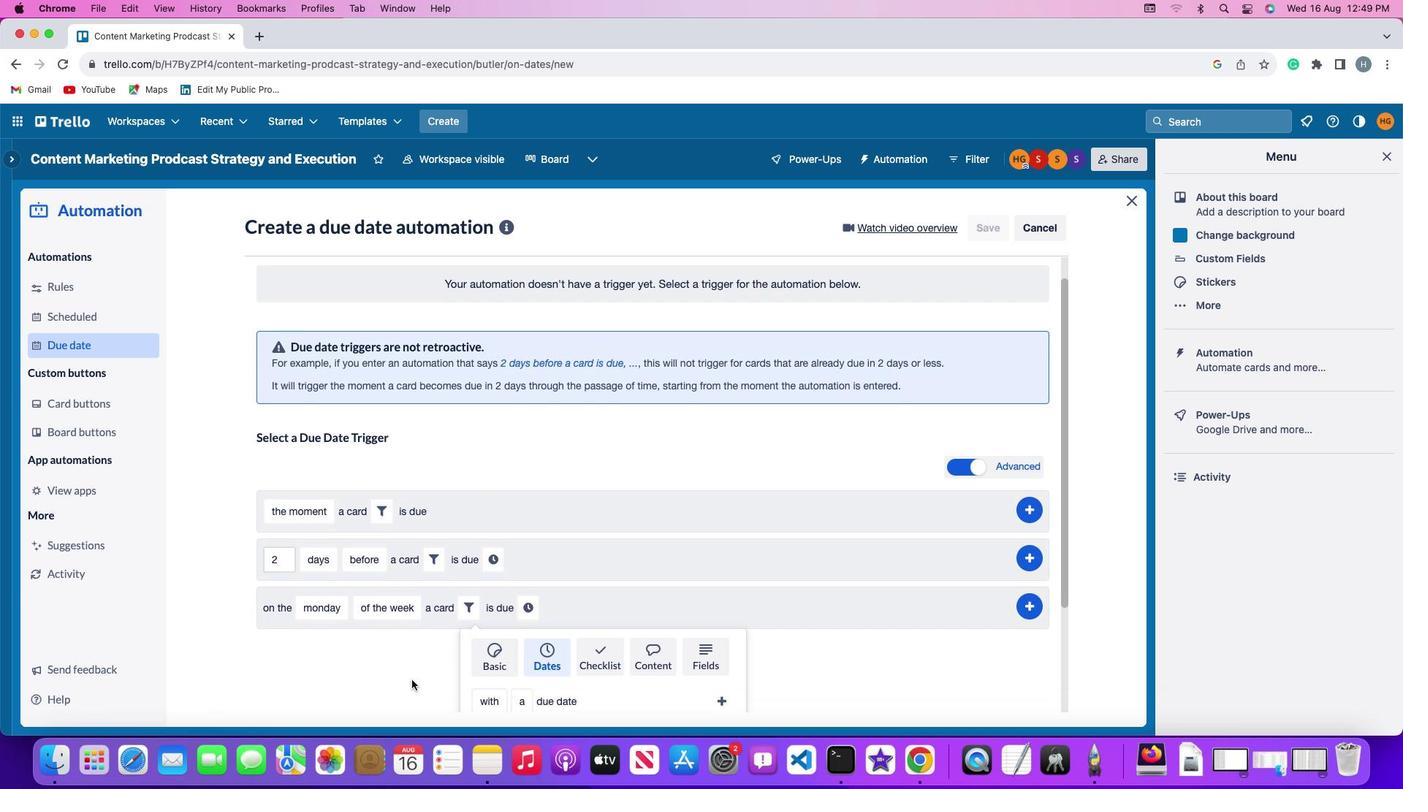 
Action: Mouse moved to (408, 679)
Screenshot: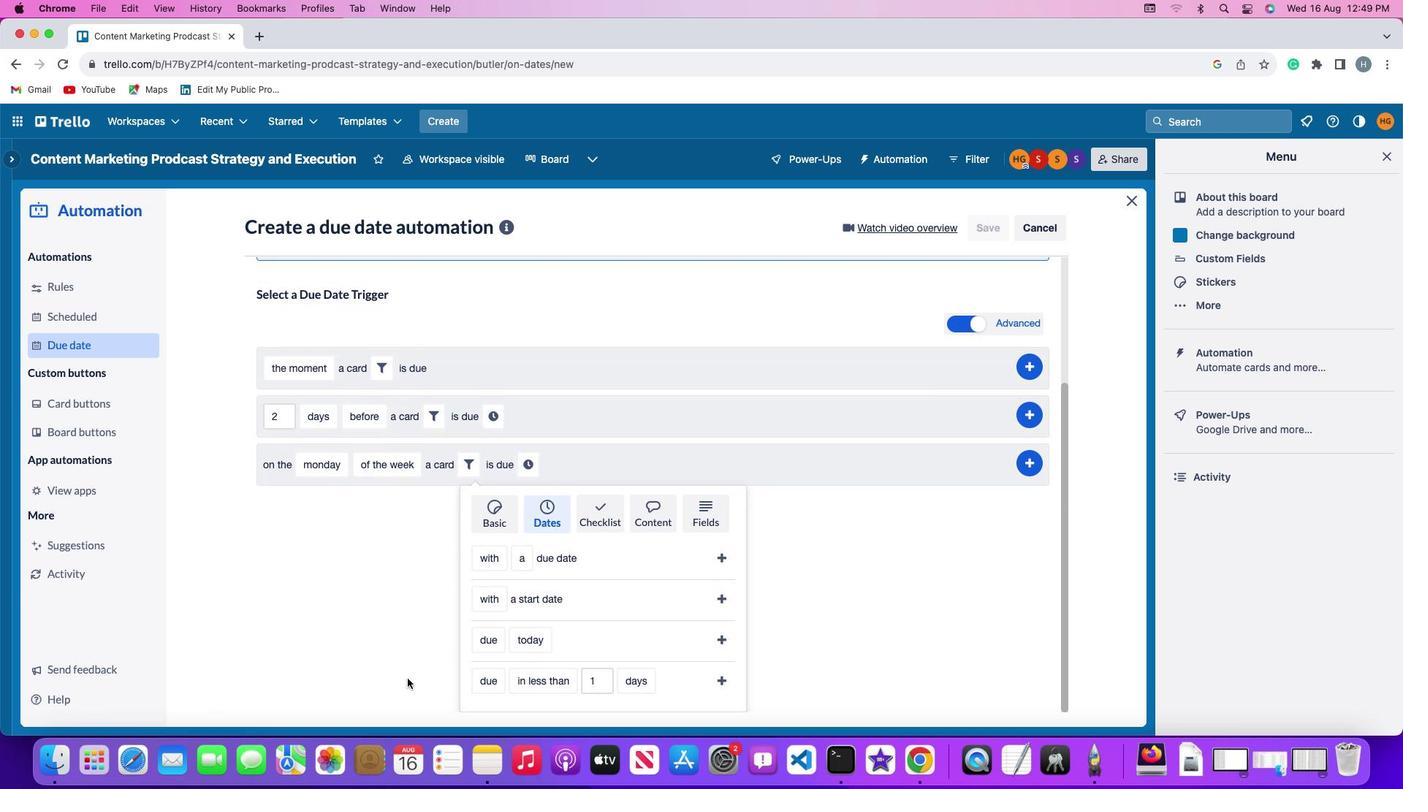 
Action: Mouse scrolled (408, 679) with delta (0, 0)
Screenshot: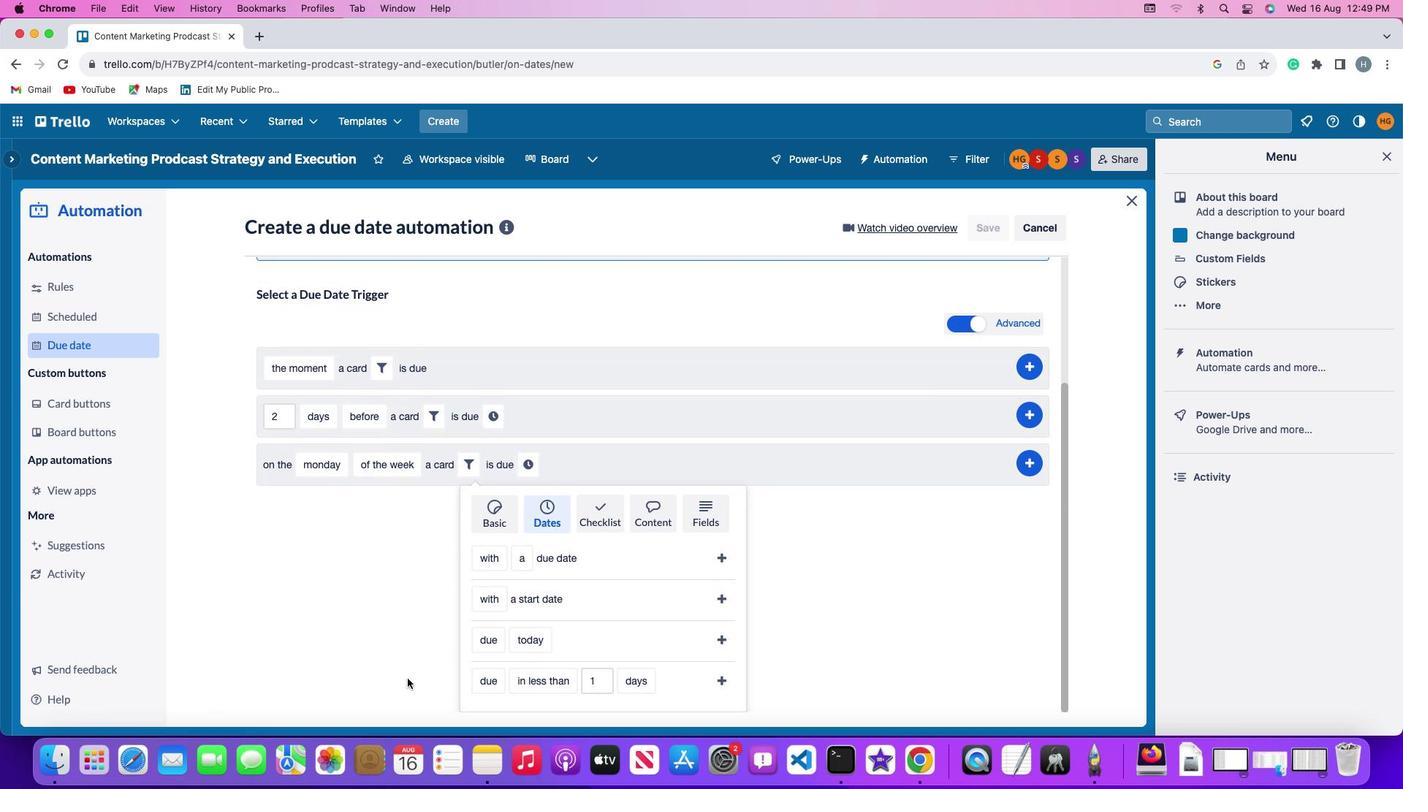 
Action: Mouse moved to (407, 678)
Screenshot: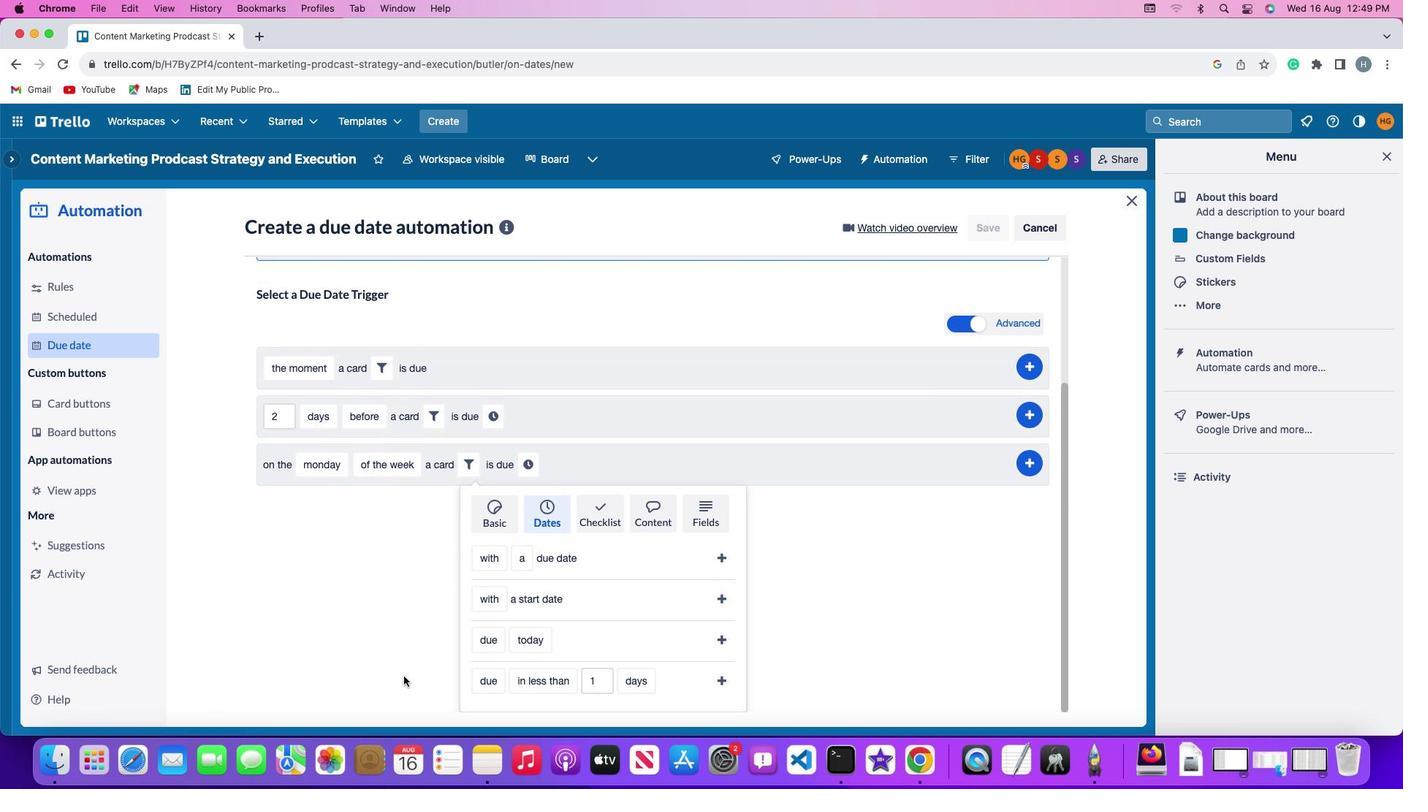 
Action: Mouse scrolled (407, 678) with delta (0, 0)
Screenshot: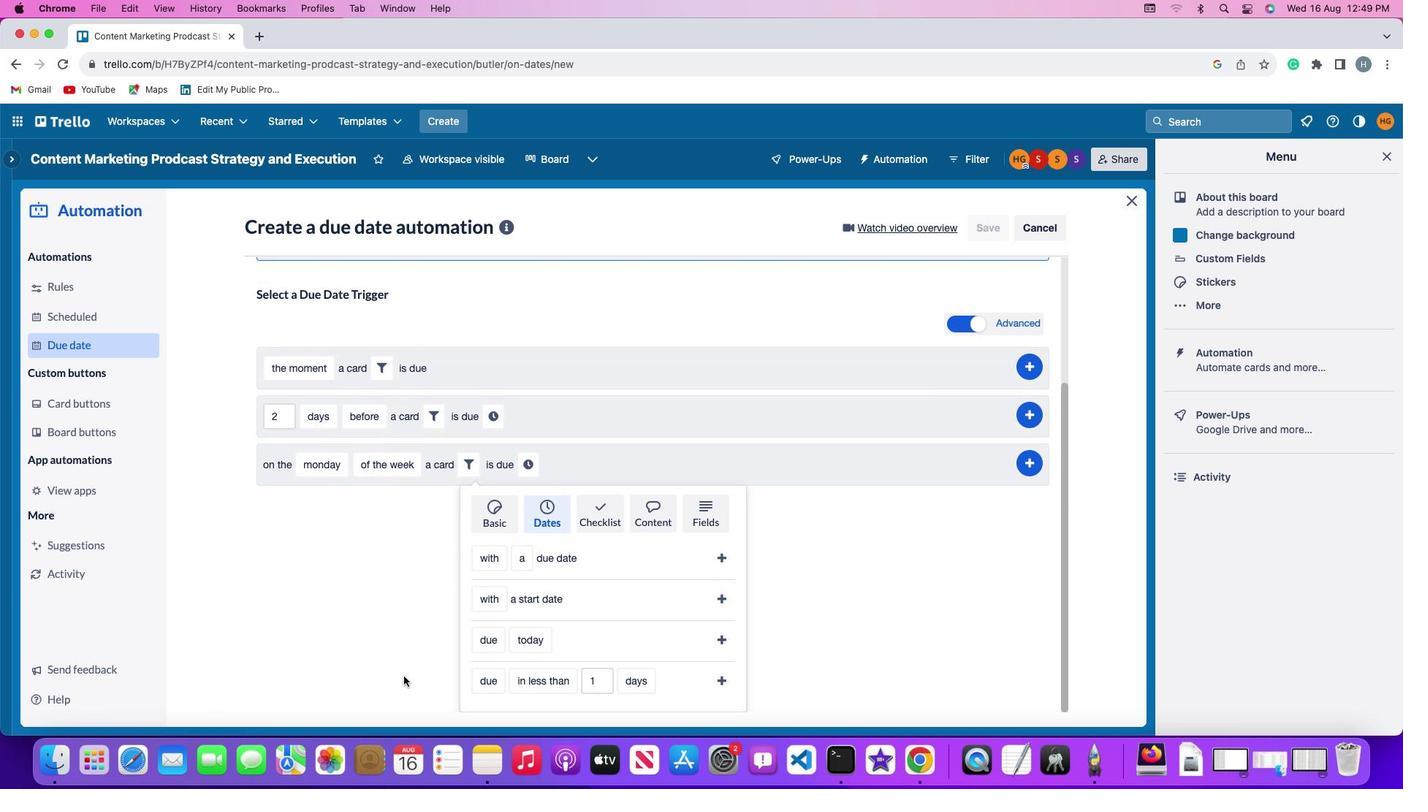 
Action: Mouse moved to (405, 677)
Screenshot: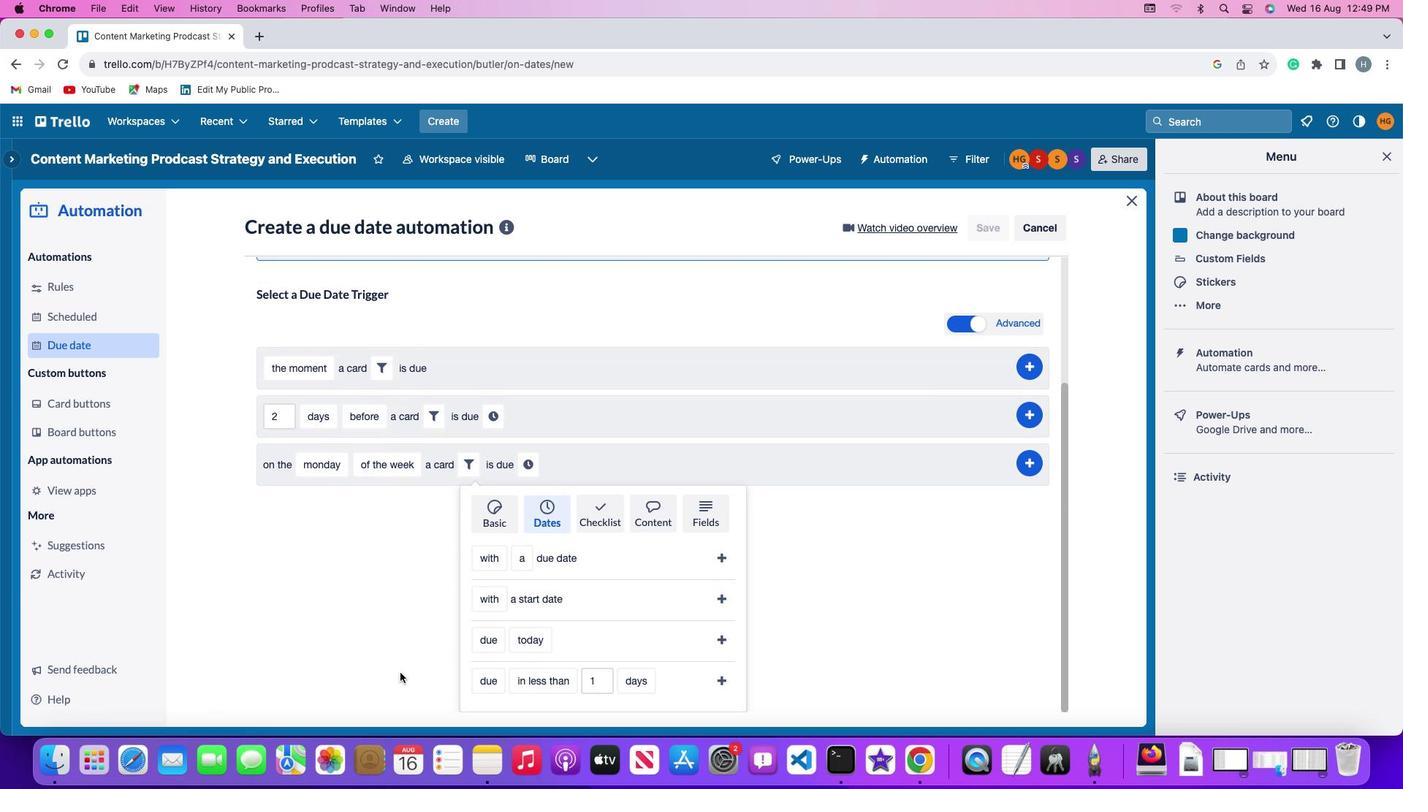 
Action: Mouse scrolled (405, 677) with delta (0, -2)
Screenshot: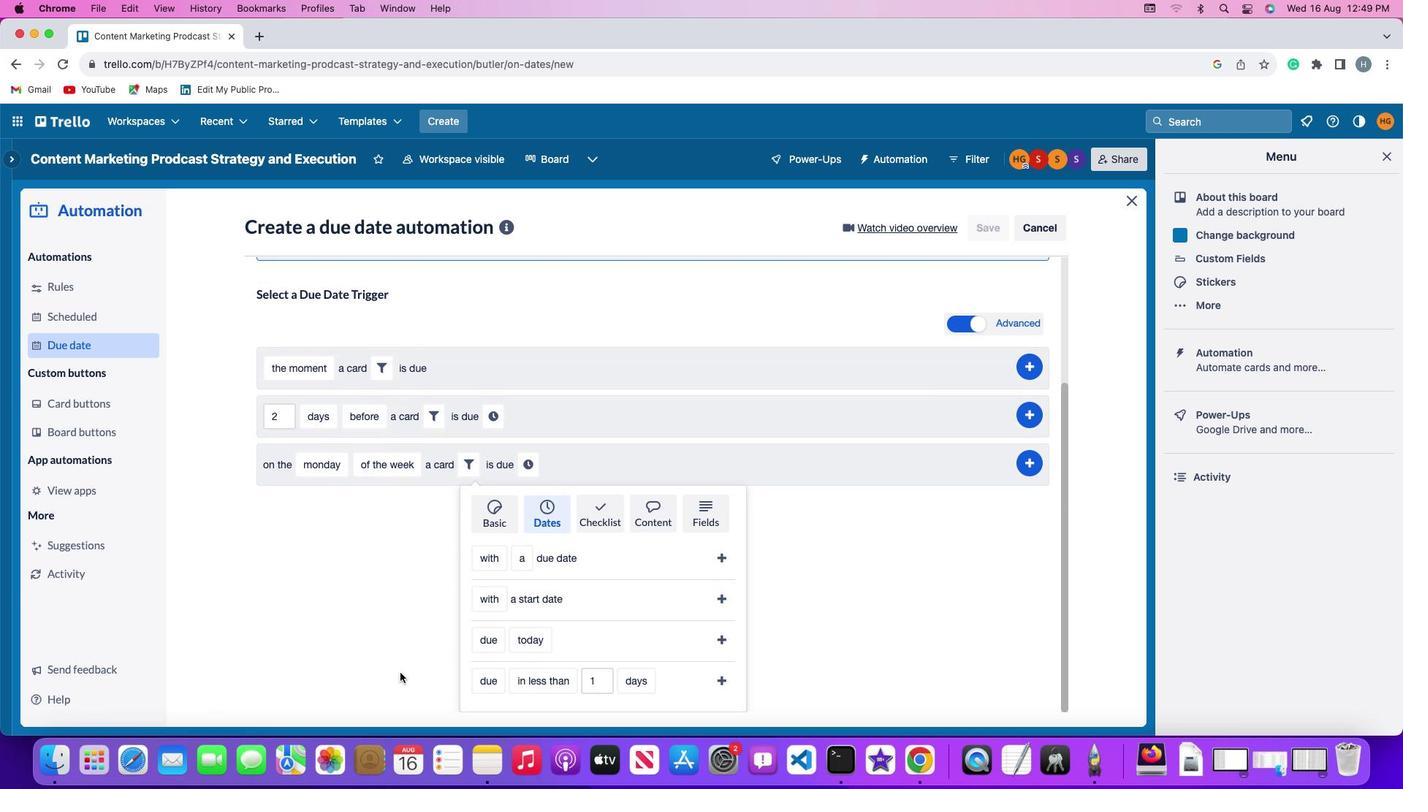 
Action: Mouse moved to (482, 636)
Screenshot: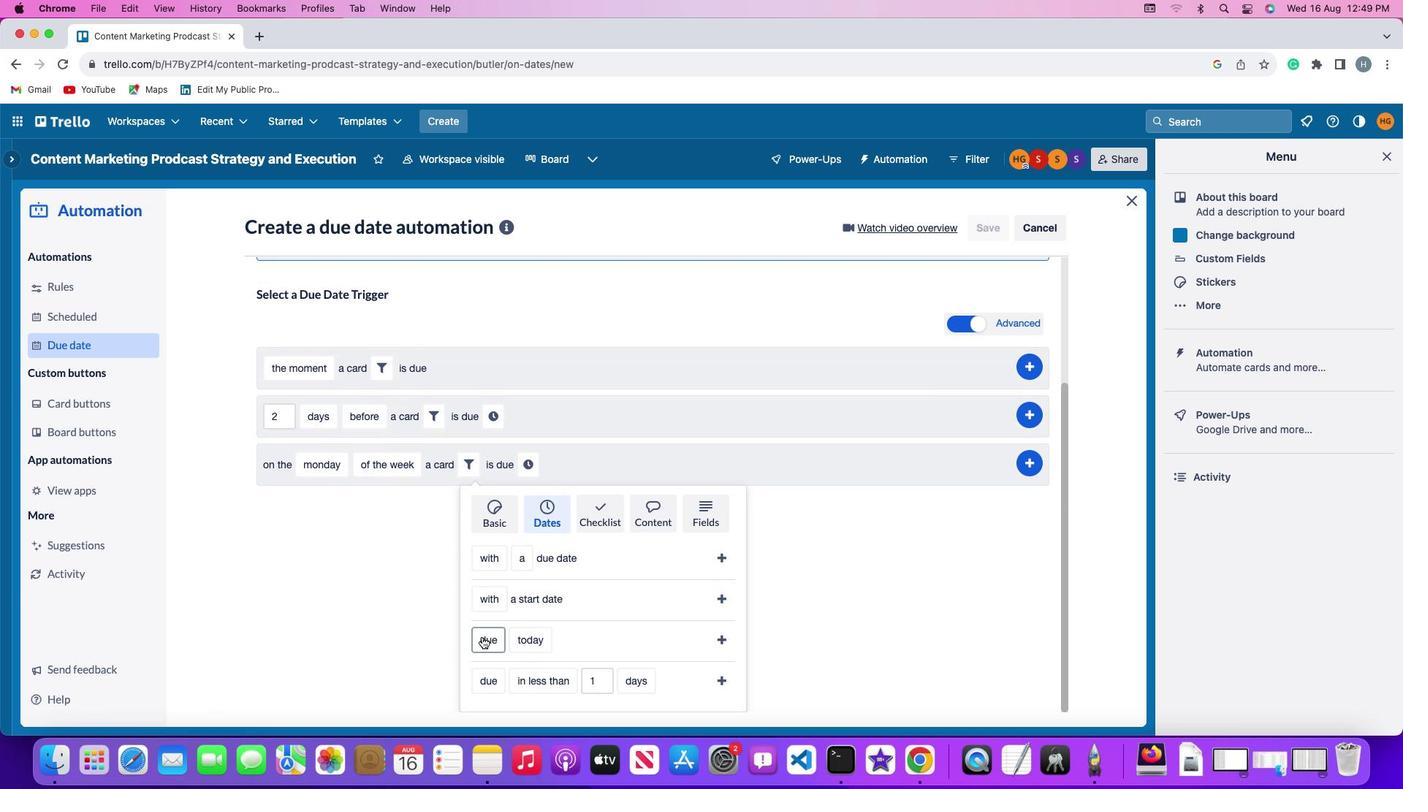 
Action: Mouse pressed left at (482, 636)
Screenshot: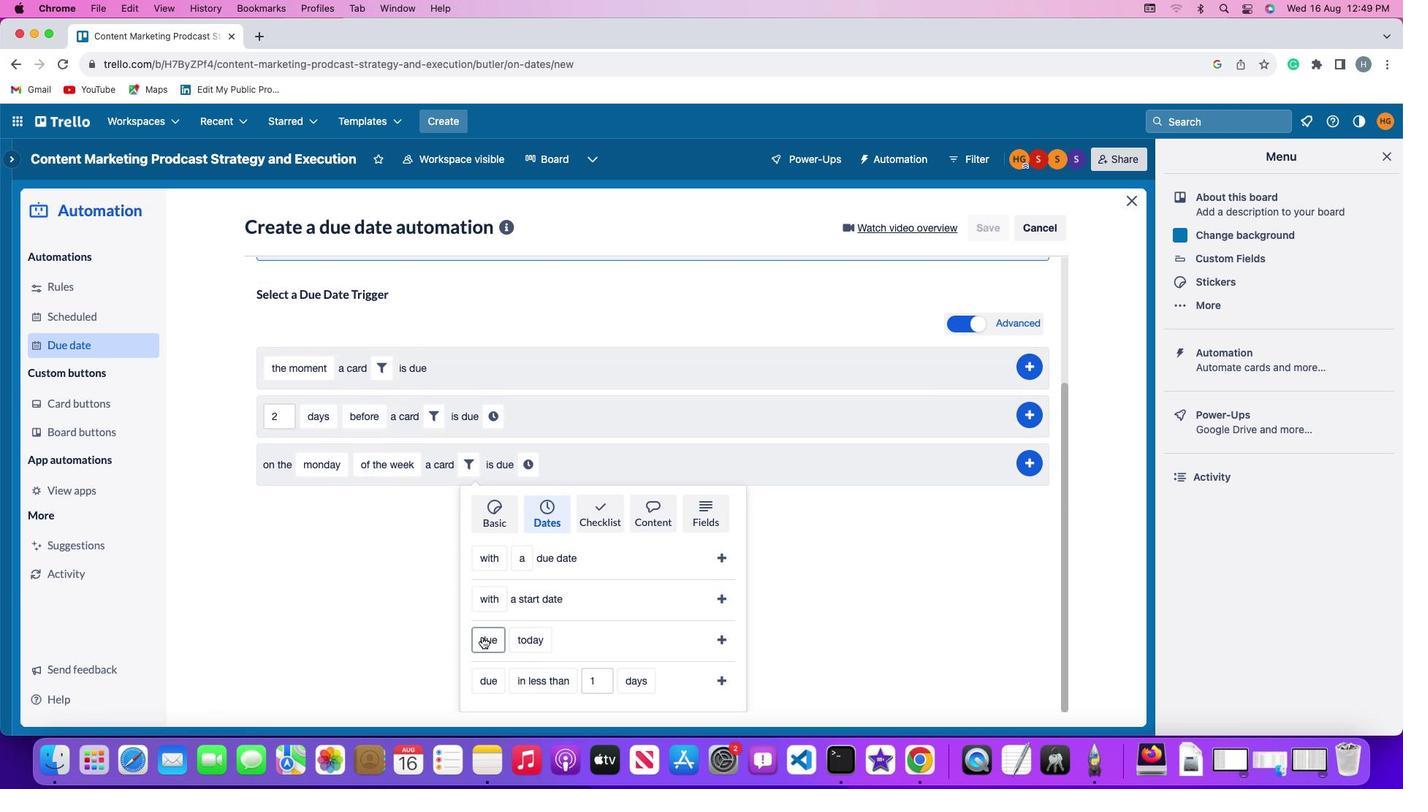 
Action: Mouse moved to (485, 582)
Screenshot: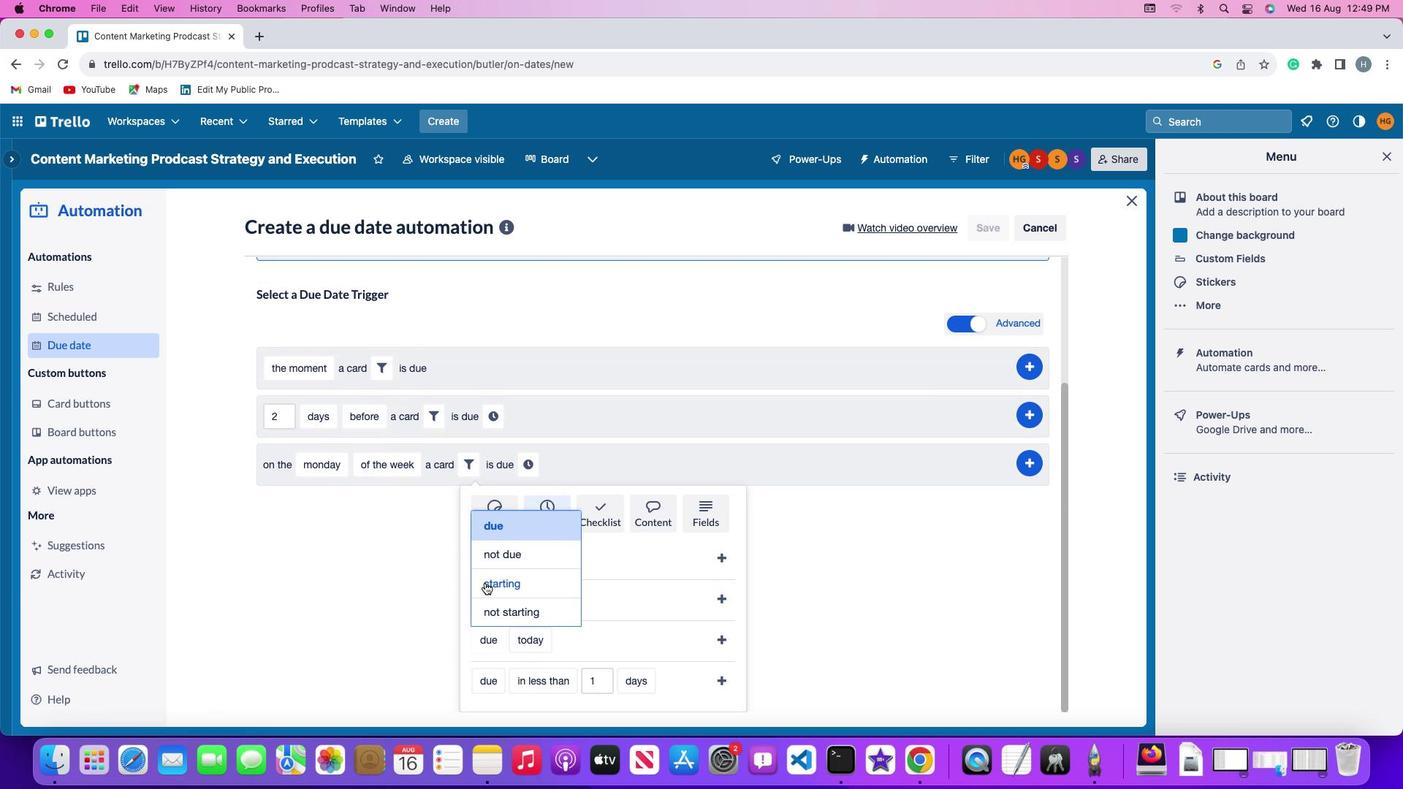 
Action: Mouse pressed left at (485, 582)
Screenshot: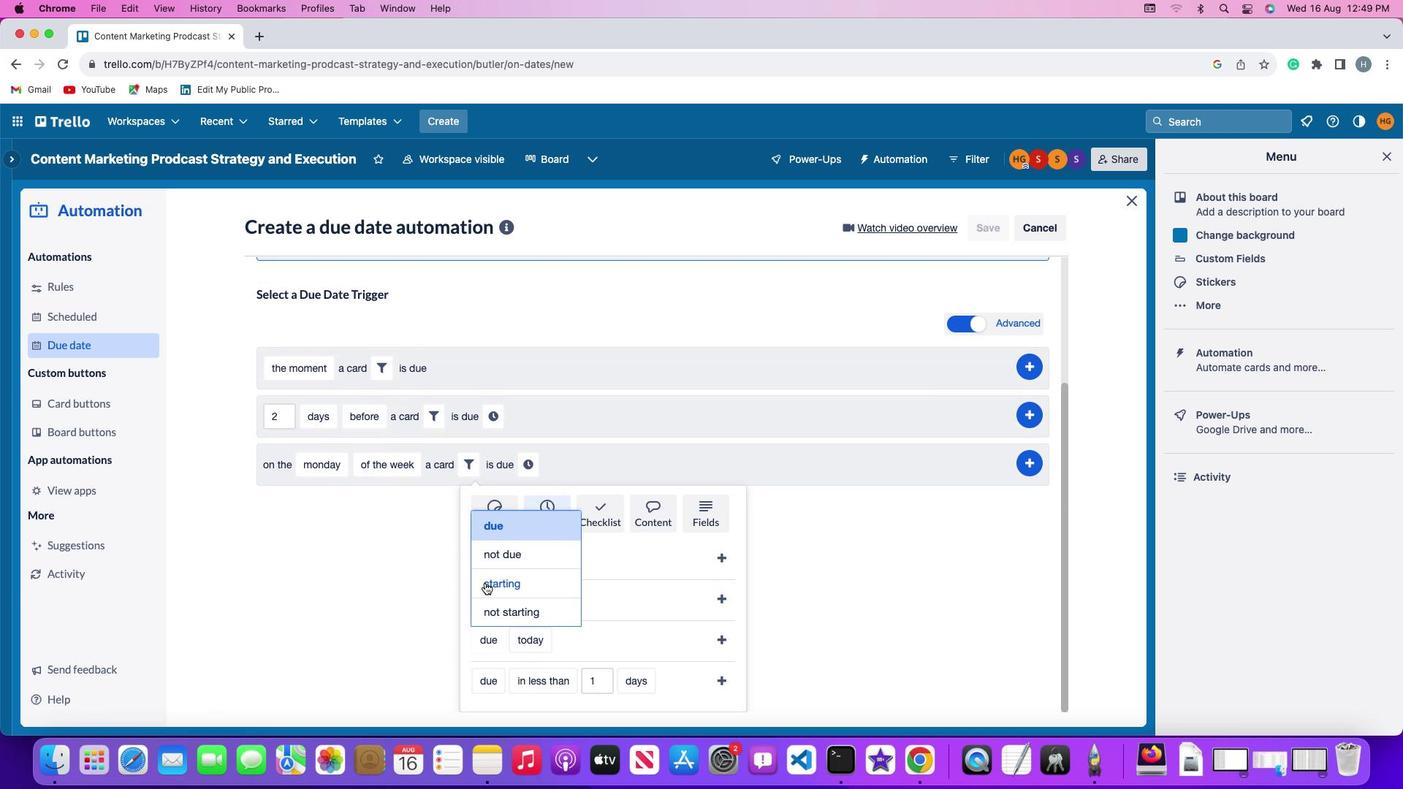 
Action: Mouse moved to (539, 638)
Screenshot: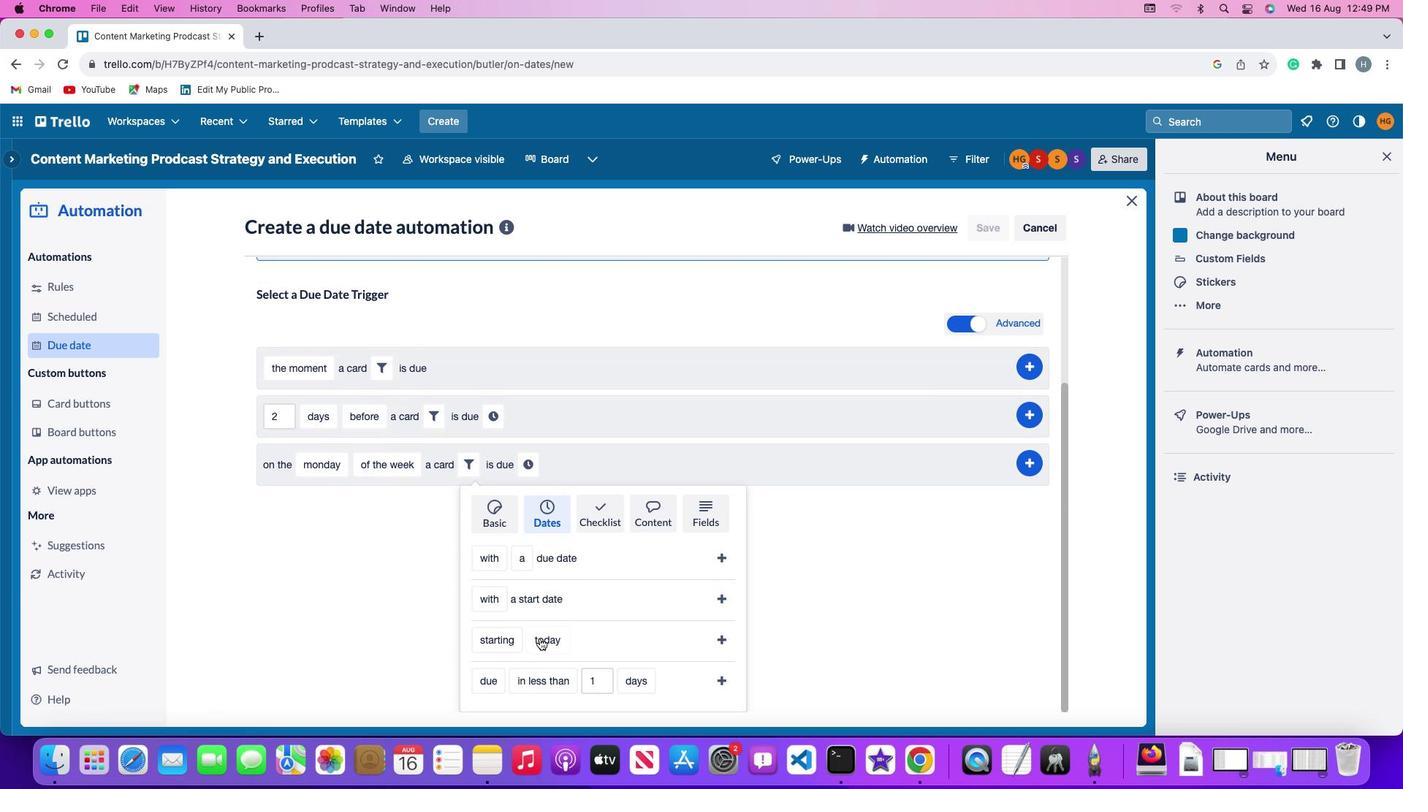
Action: Mouse pressed left at (539, 638)
Screenshot: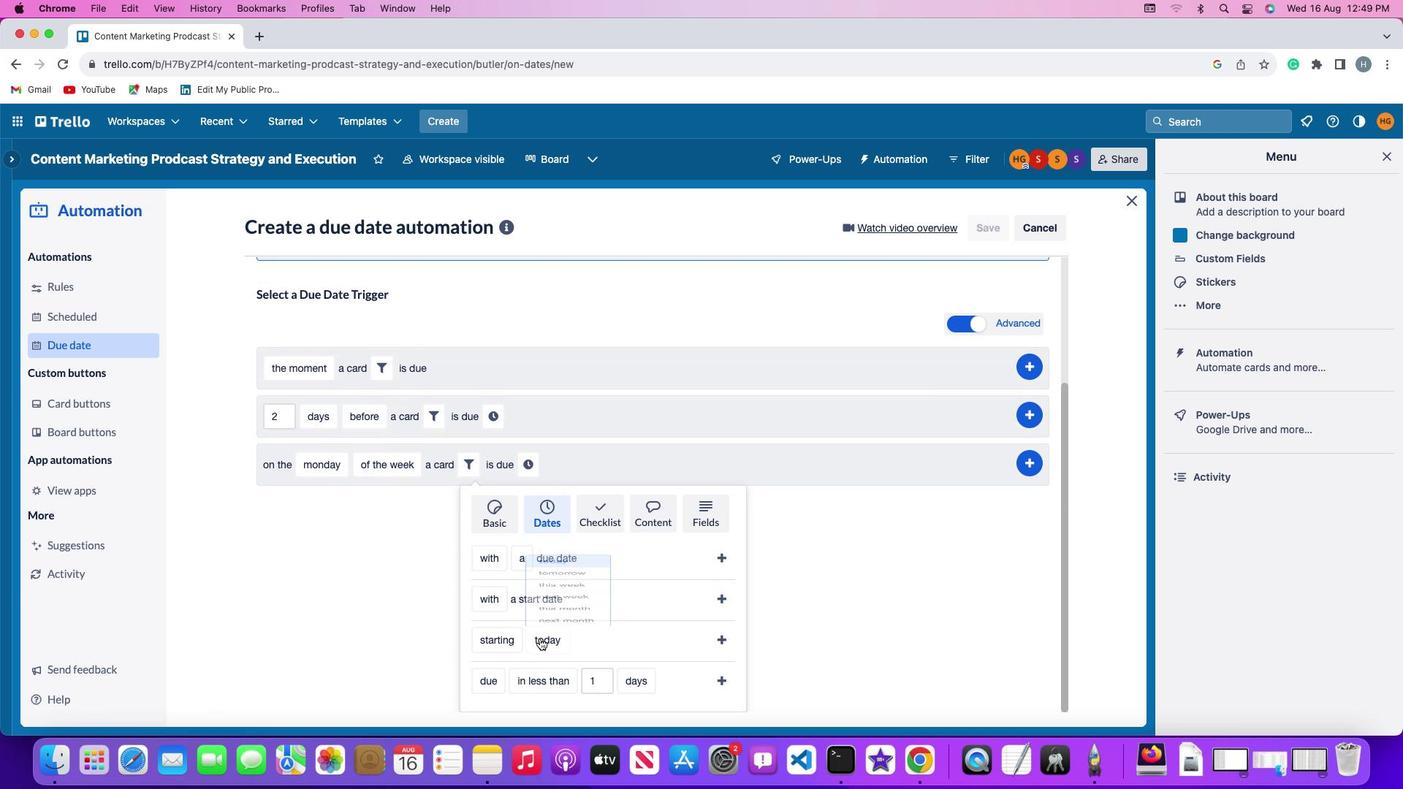 
Action: Mouse moved to (547, 554)
Screenshot: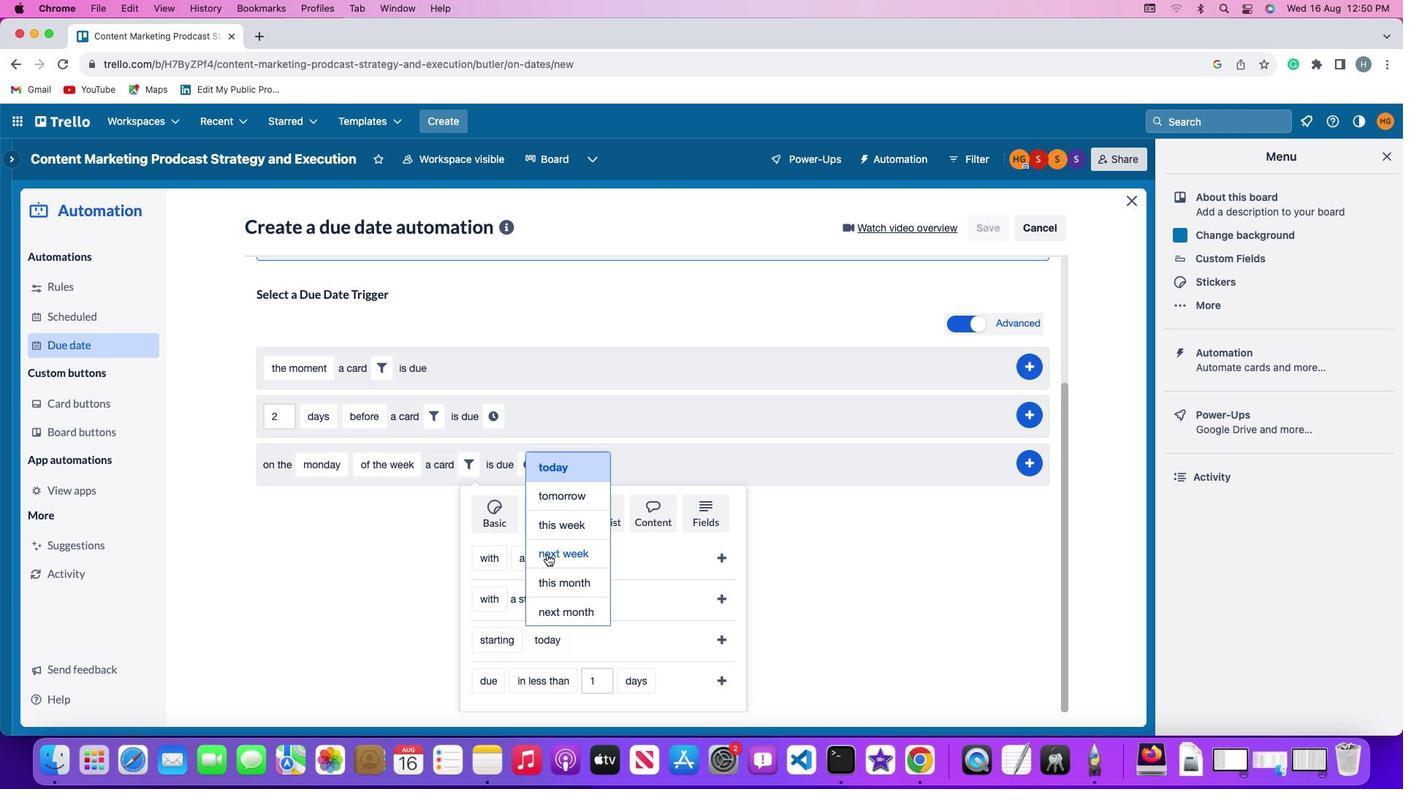 
Action: Mouse pressed left at (547, 554)
Screenshot: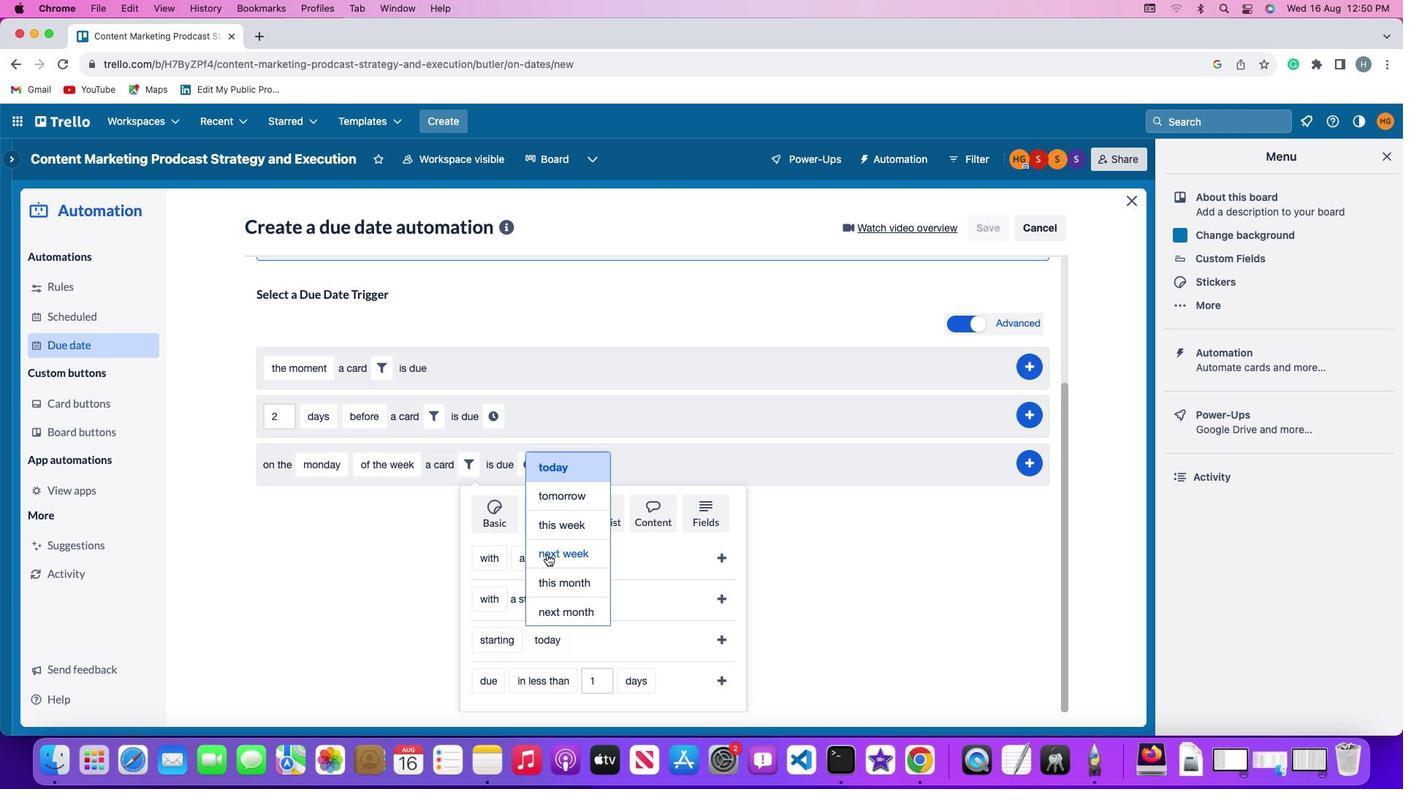 
Action: Mouse moved to (721, 638)
Screenshot: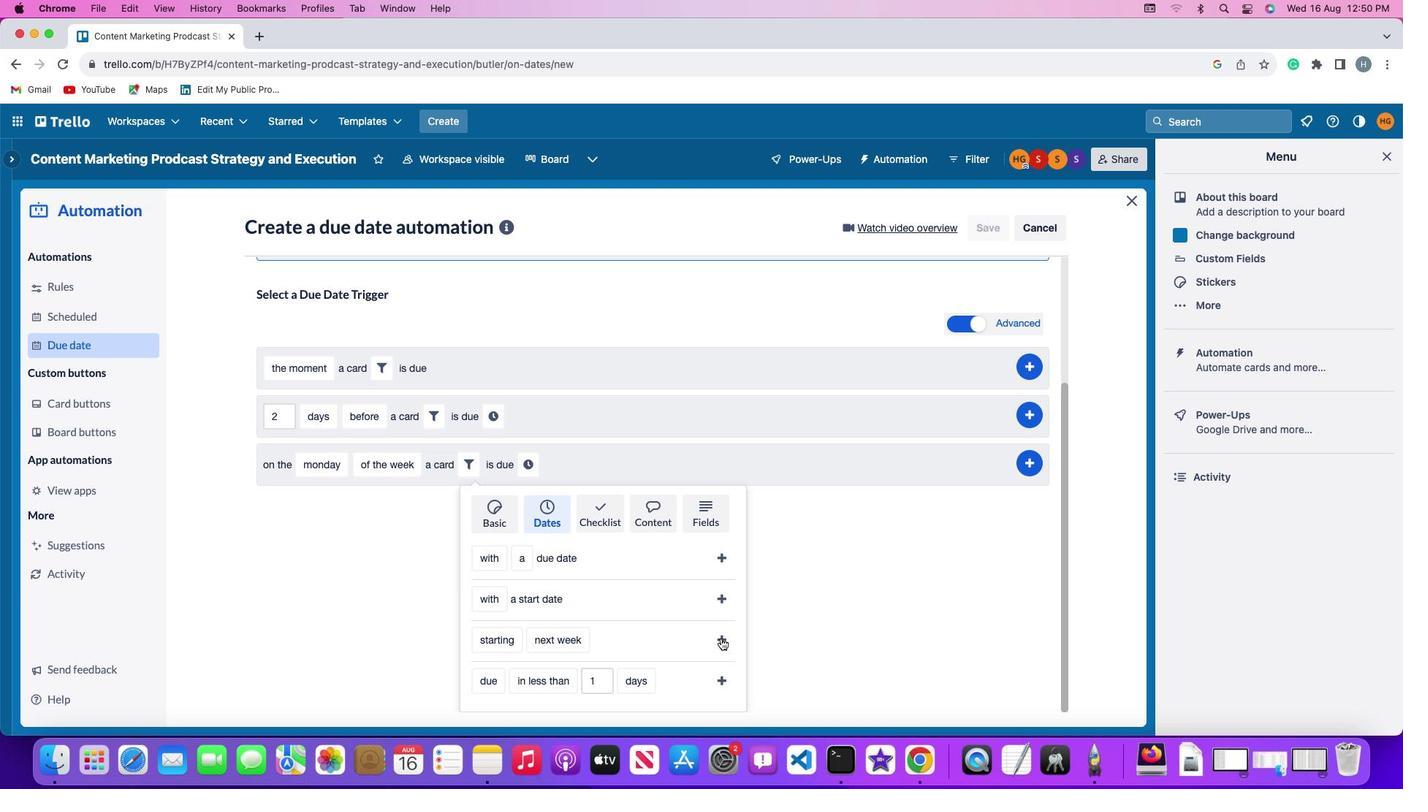 
Action: Mouse pressed left at (721, 638)
Screenshot: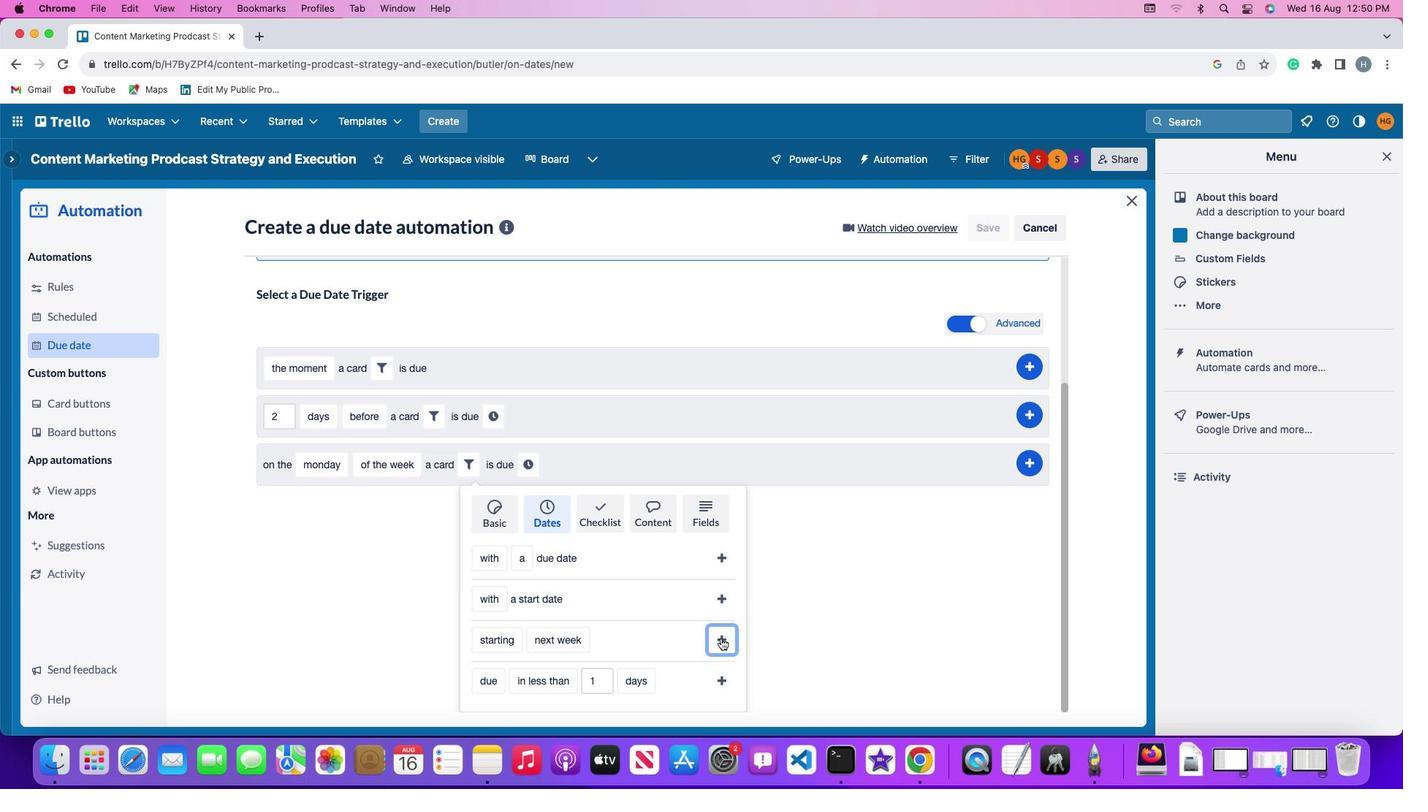 
Action: Mouse moved to (652, 634)
Screenshot: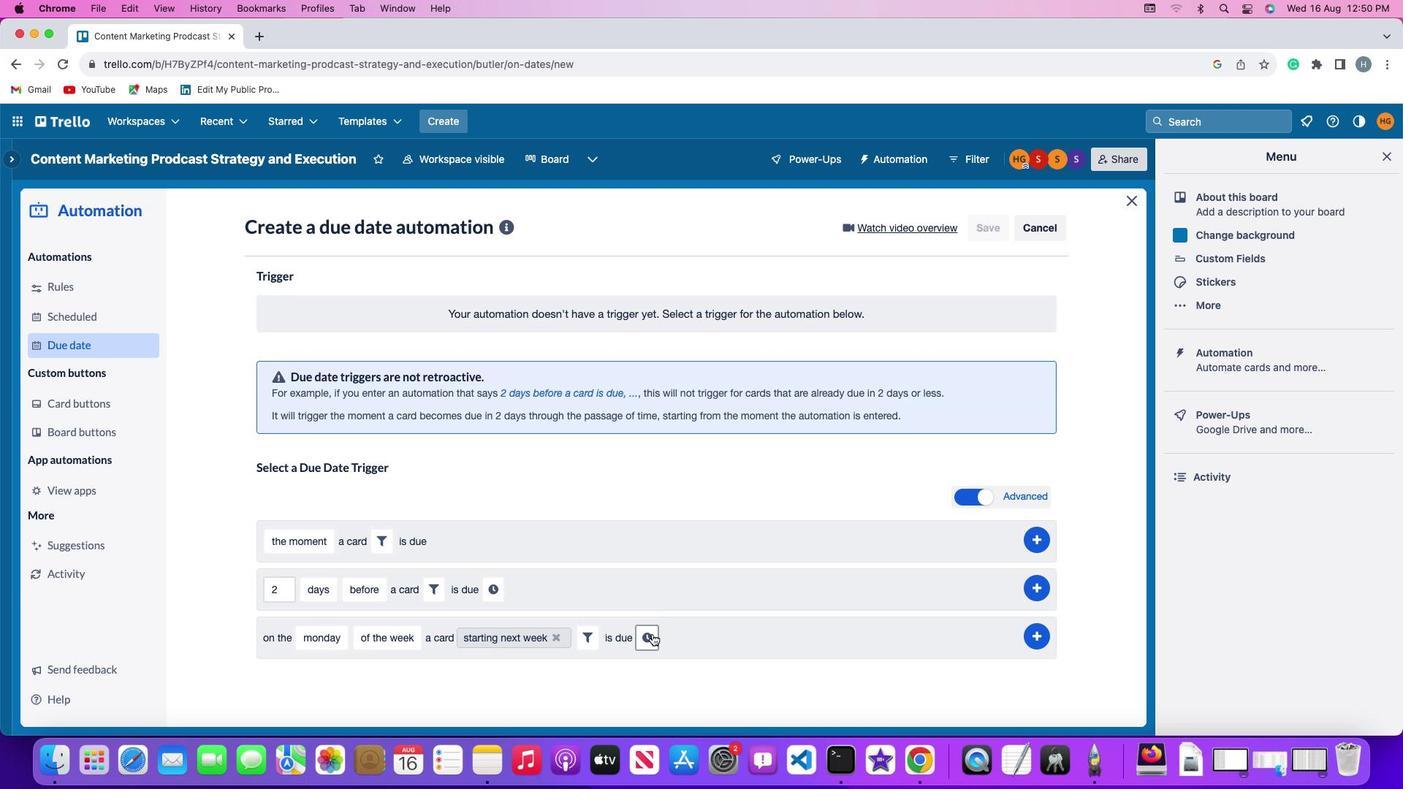 
Action: Mouse pressed left at (652, 634)
Screenshot: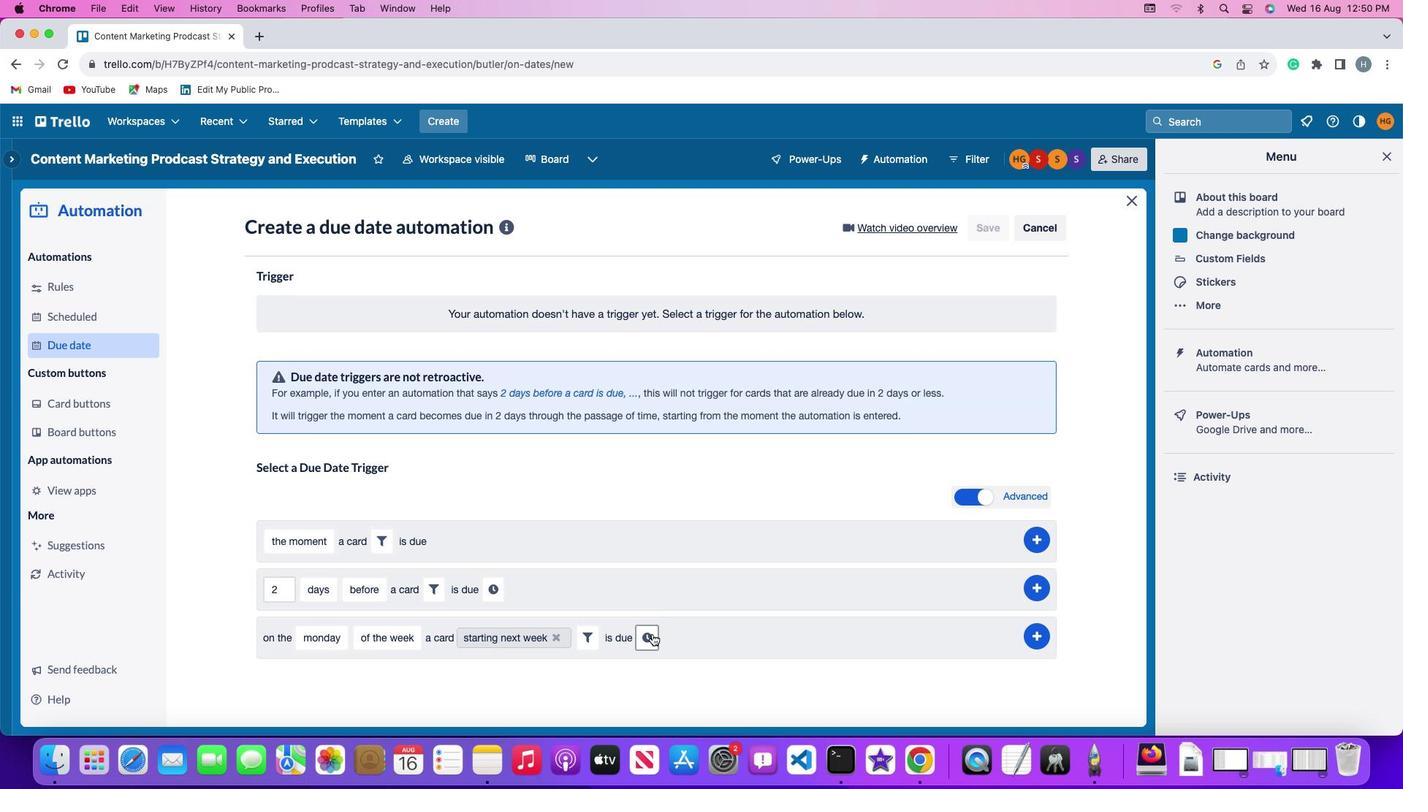 
Action: Mouse moved to (675, 639)
Screenshot: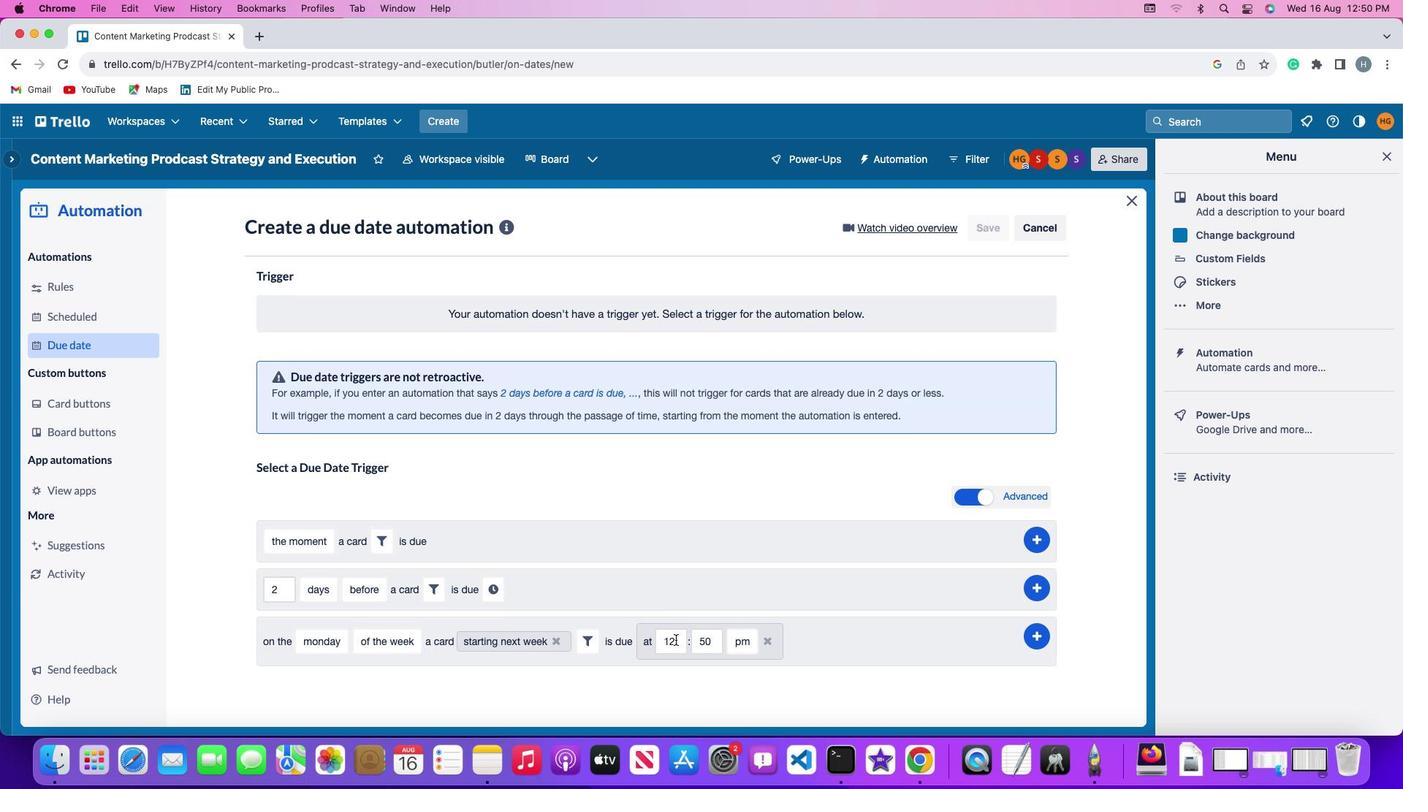 
Action: Mouse pressed left at (675, 639)
Screenshot: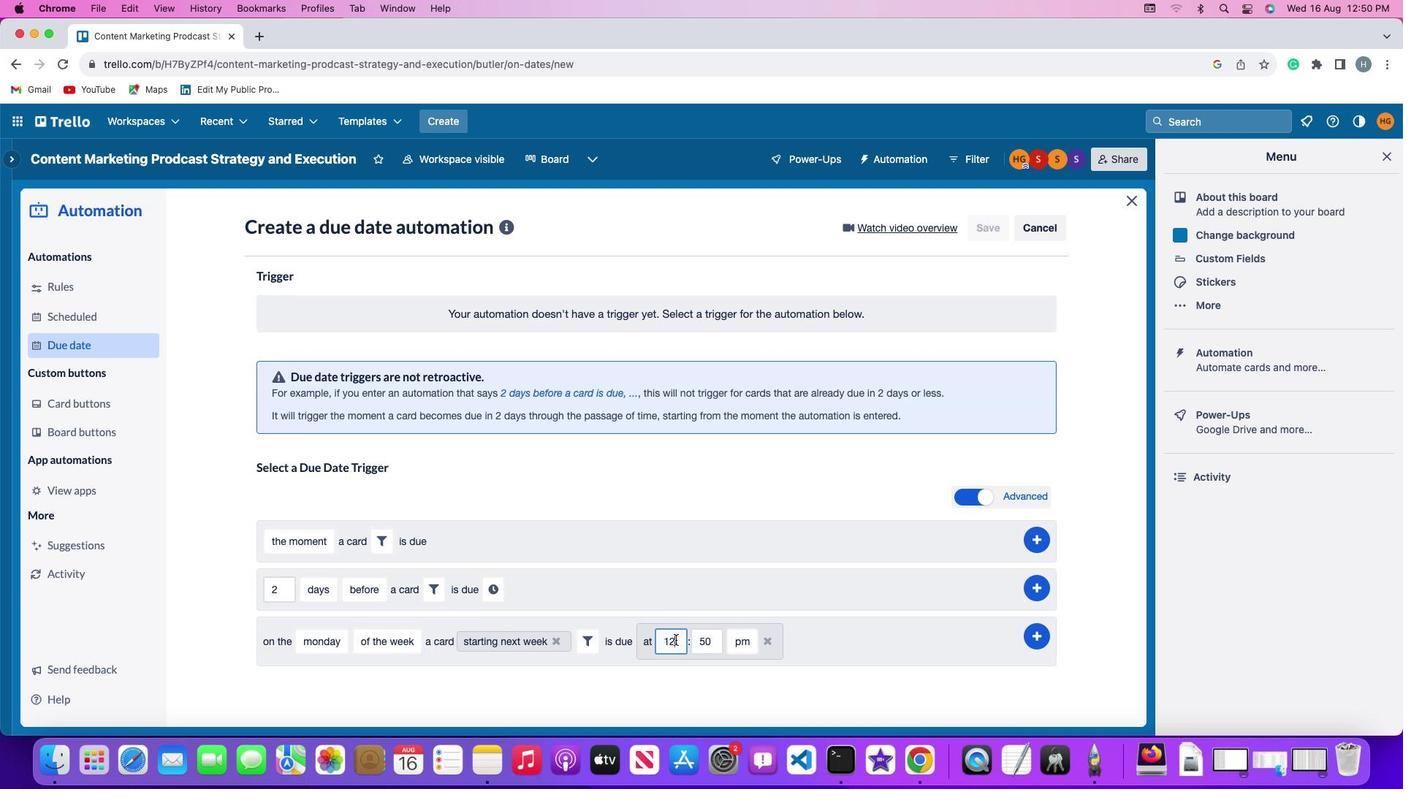 
Action: Key pressed Key.backspaceKey.backspace'1''1'
Screenshot: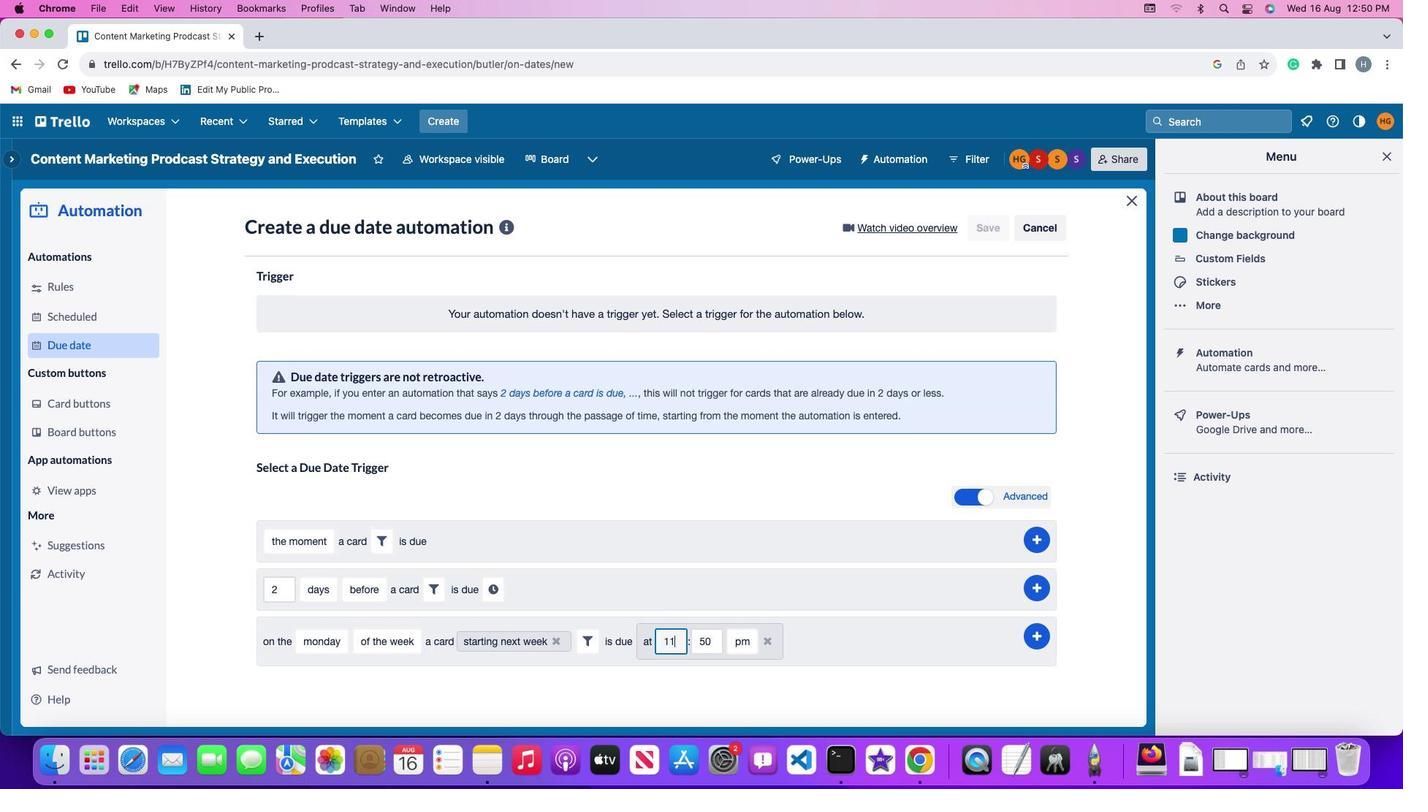 
Action: Mouse moved to (712, 638)
Screenshot: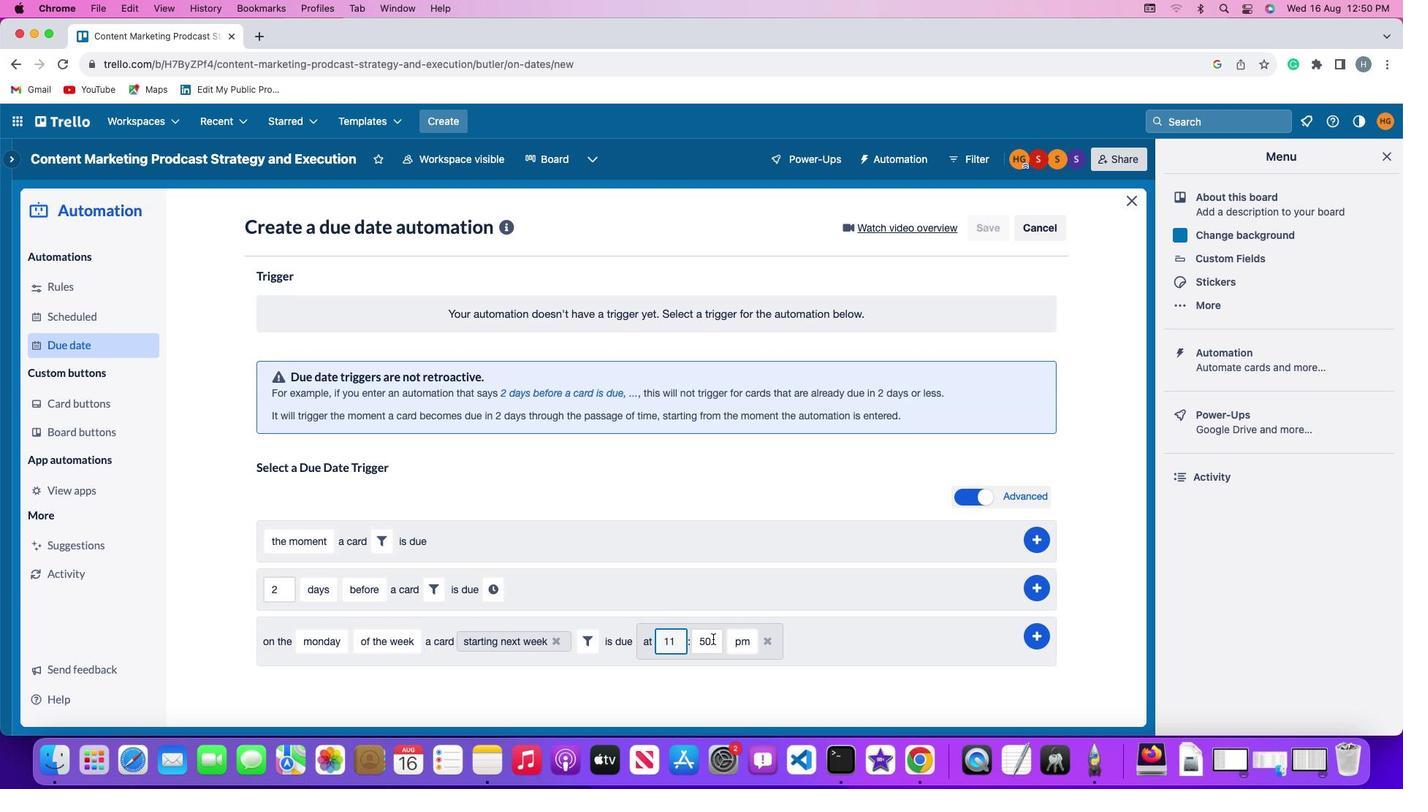 
Action: Mouse pressed left at (712, 638)
Screenshot: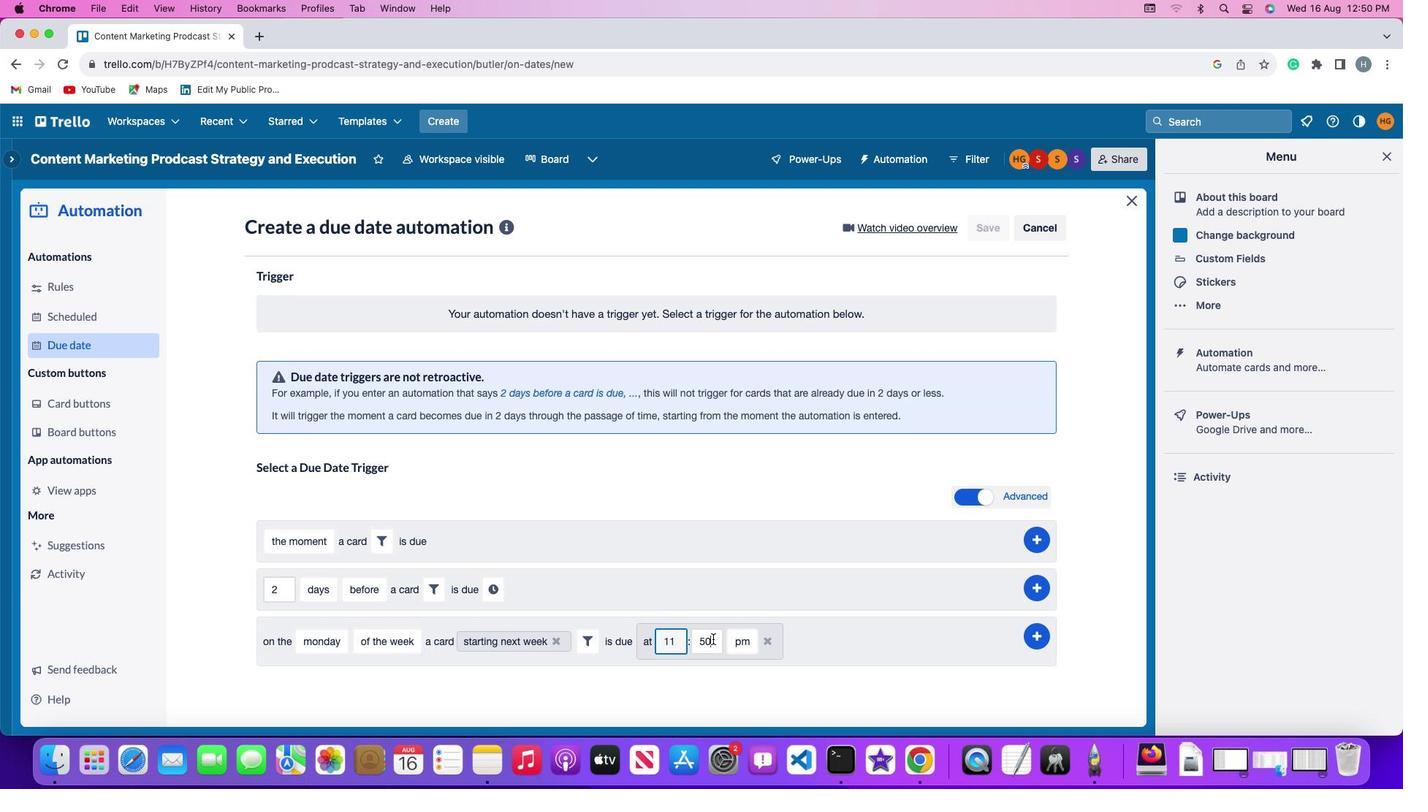 
Action: Key pressed Key.backspaceKey.backspace'0''0'
Screenshot: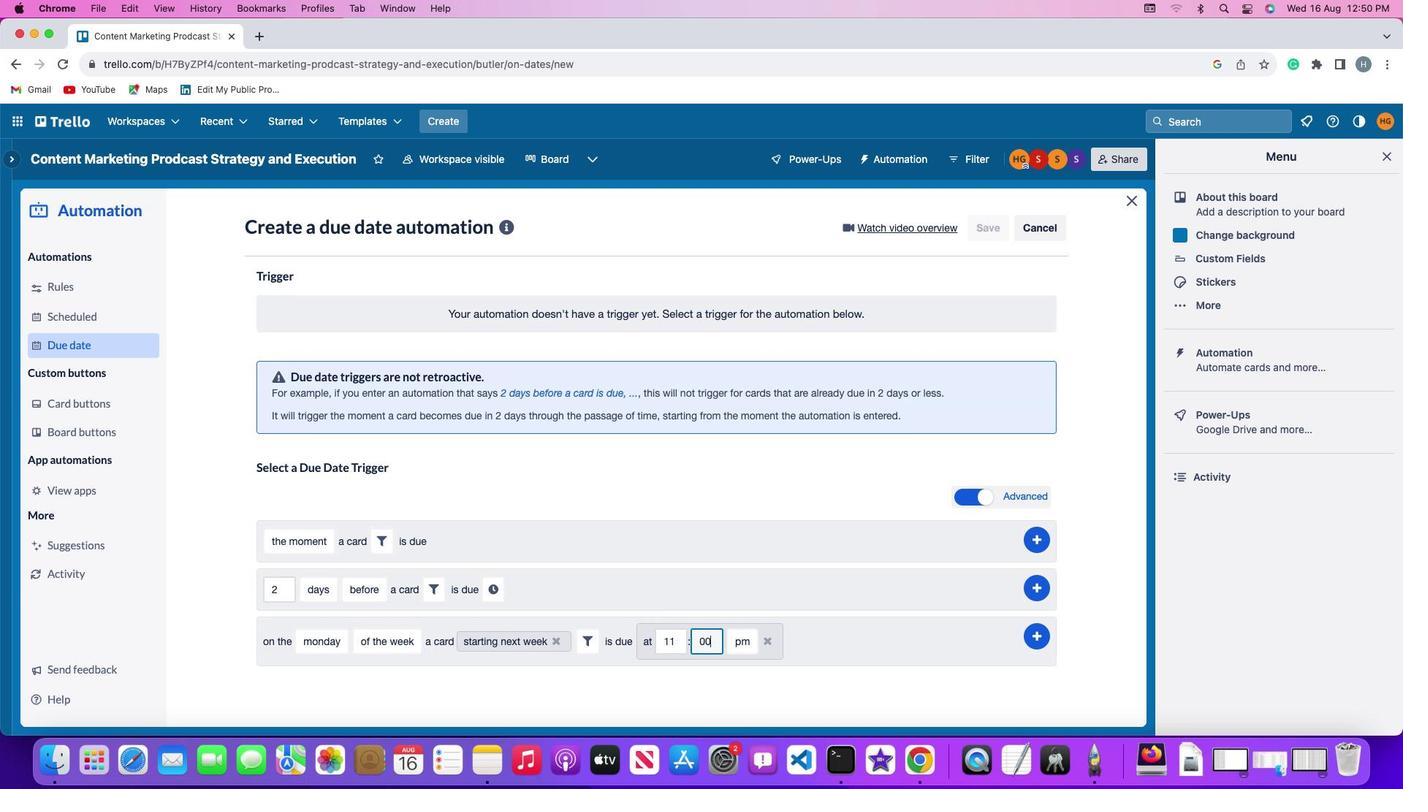 
Action: Mouse moved to (733, 642)
Screenshot: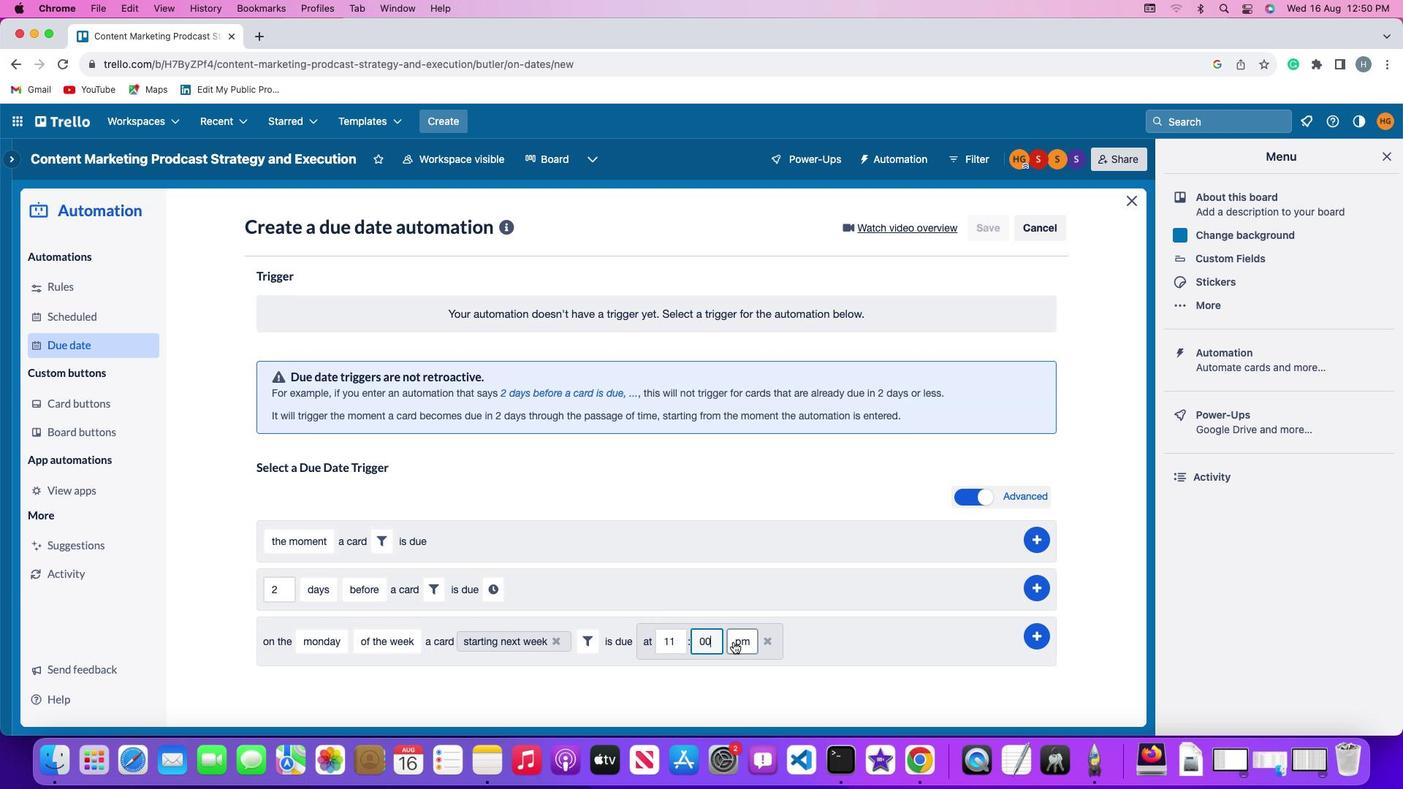 
Action: Mouse pressed left at (733, 642)
Screenshot: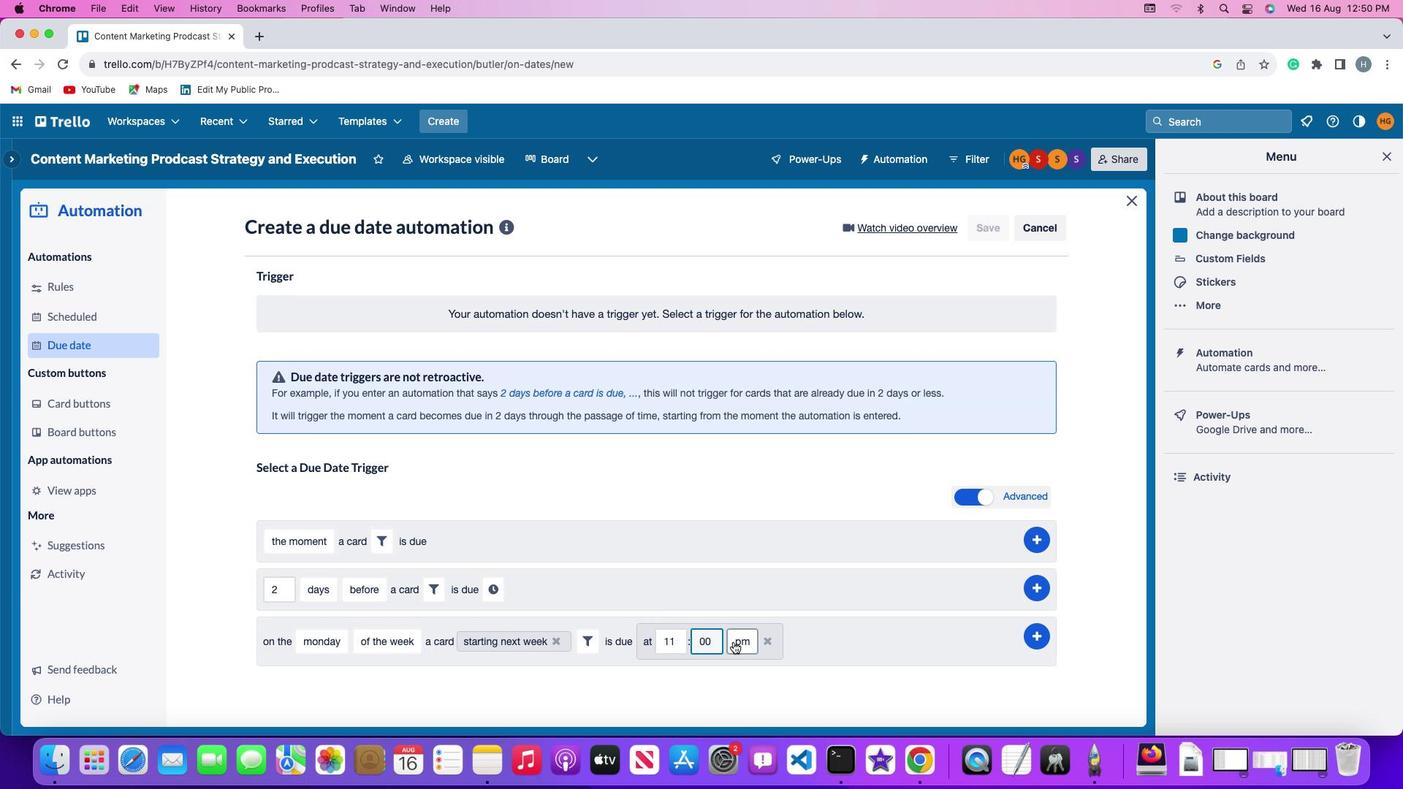 
Action: Mouse moved to (744, 665)
Screenshot: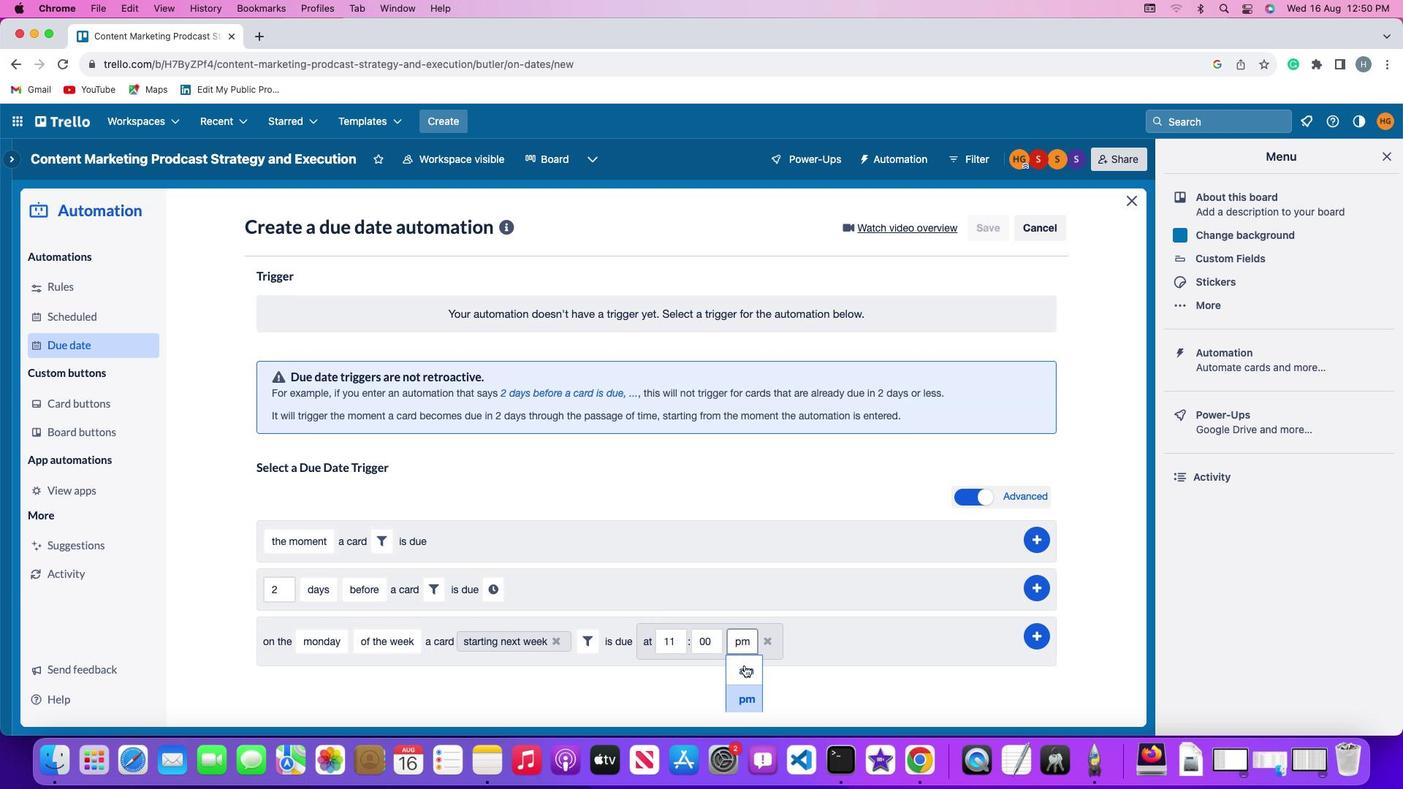 
Action: Mouse pressed left at (744, 665)
Screenshot: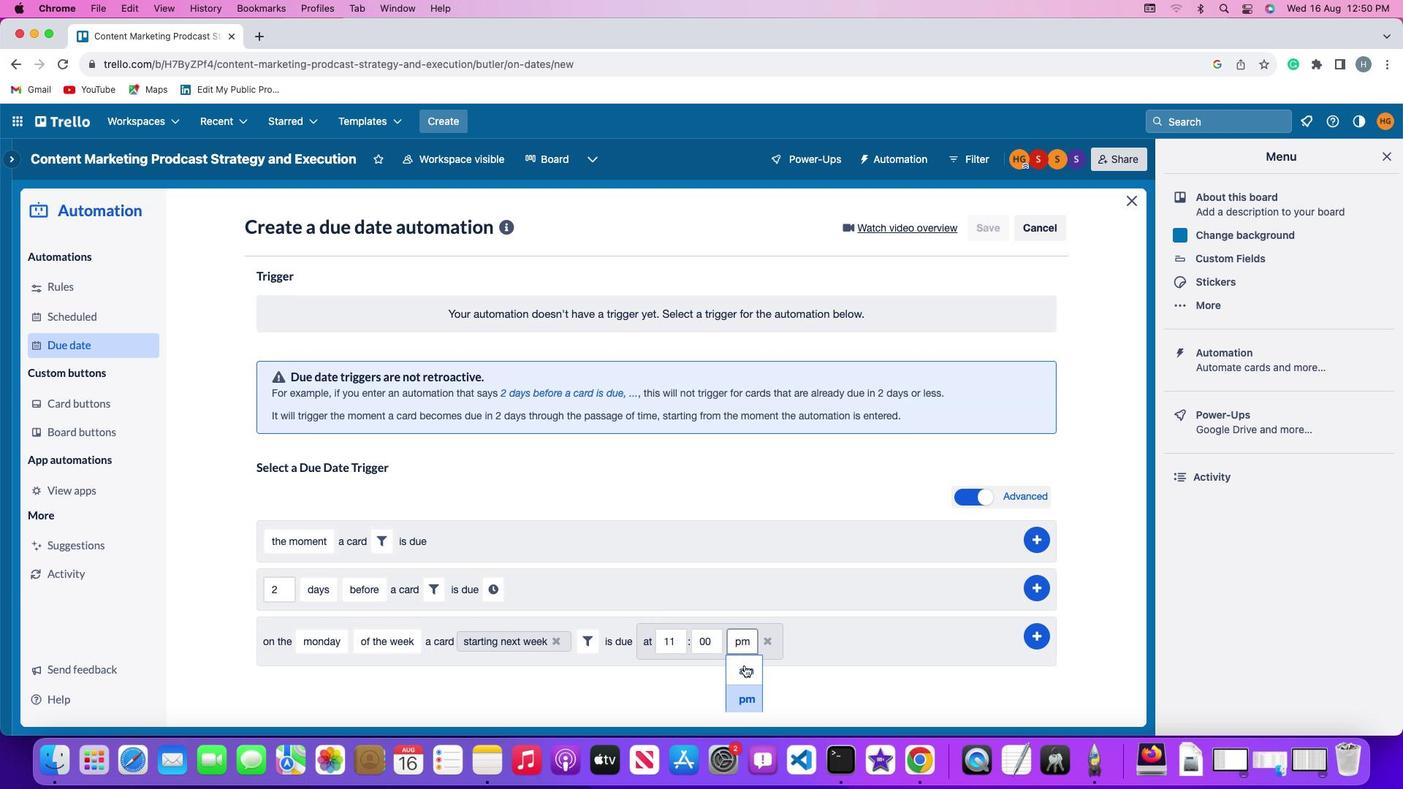 
Action: Mouse moved to (1033, 634)
Screenshot: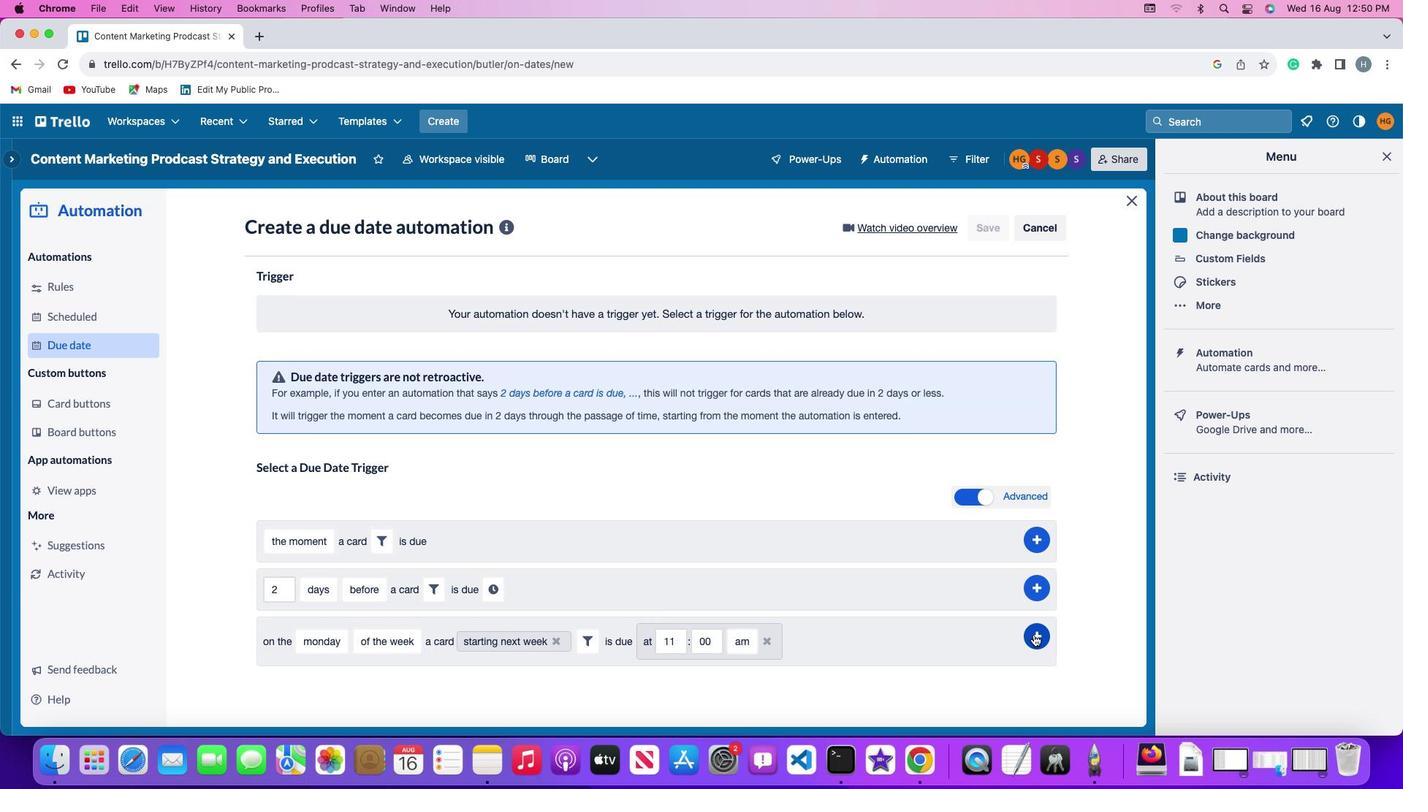 
Action: Mouse pressed left at (1033, 634)
Screenshot: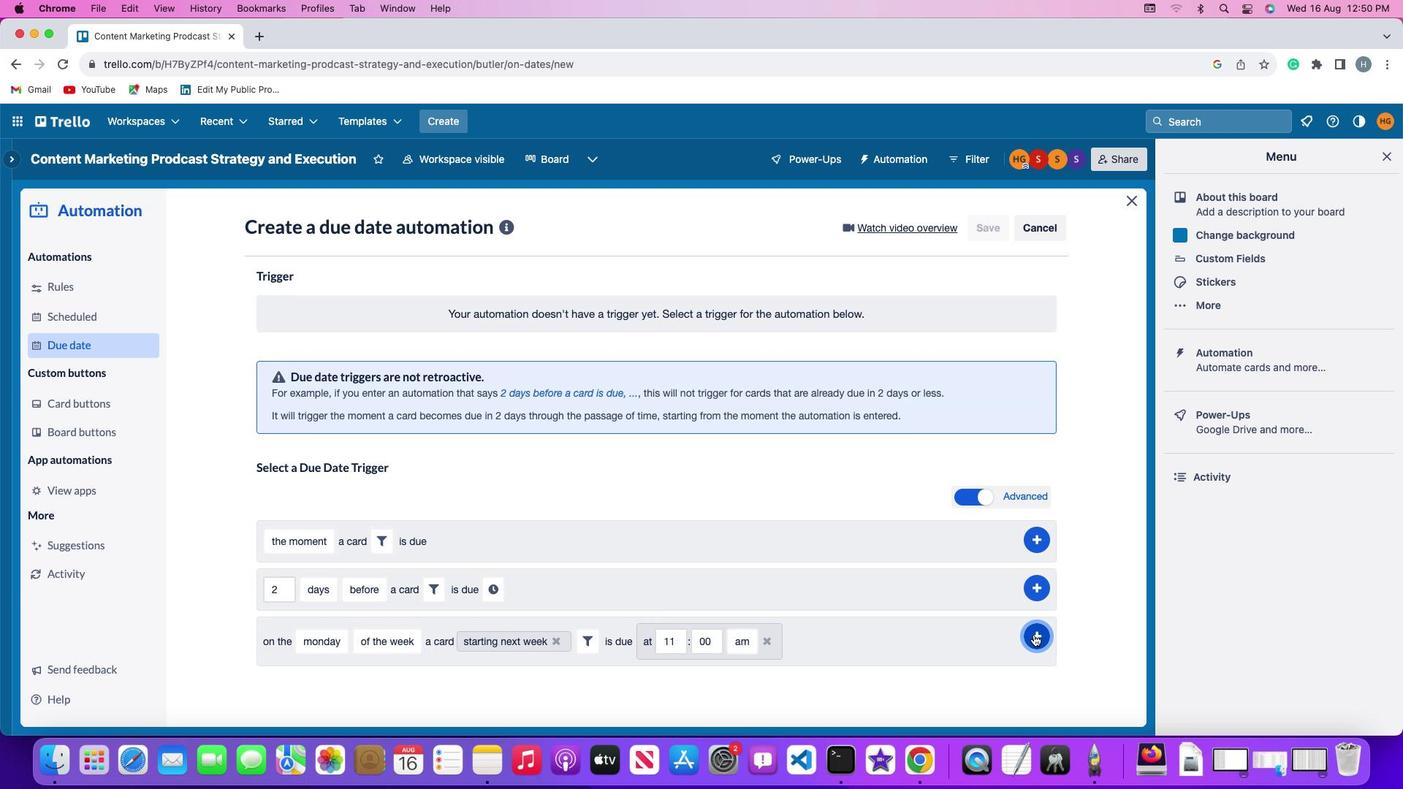
Action: Mouse moved to (1084, 483)
Screenshot: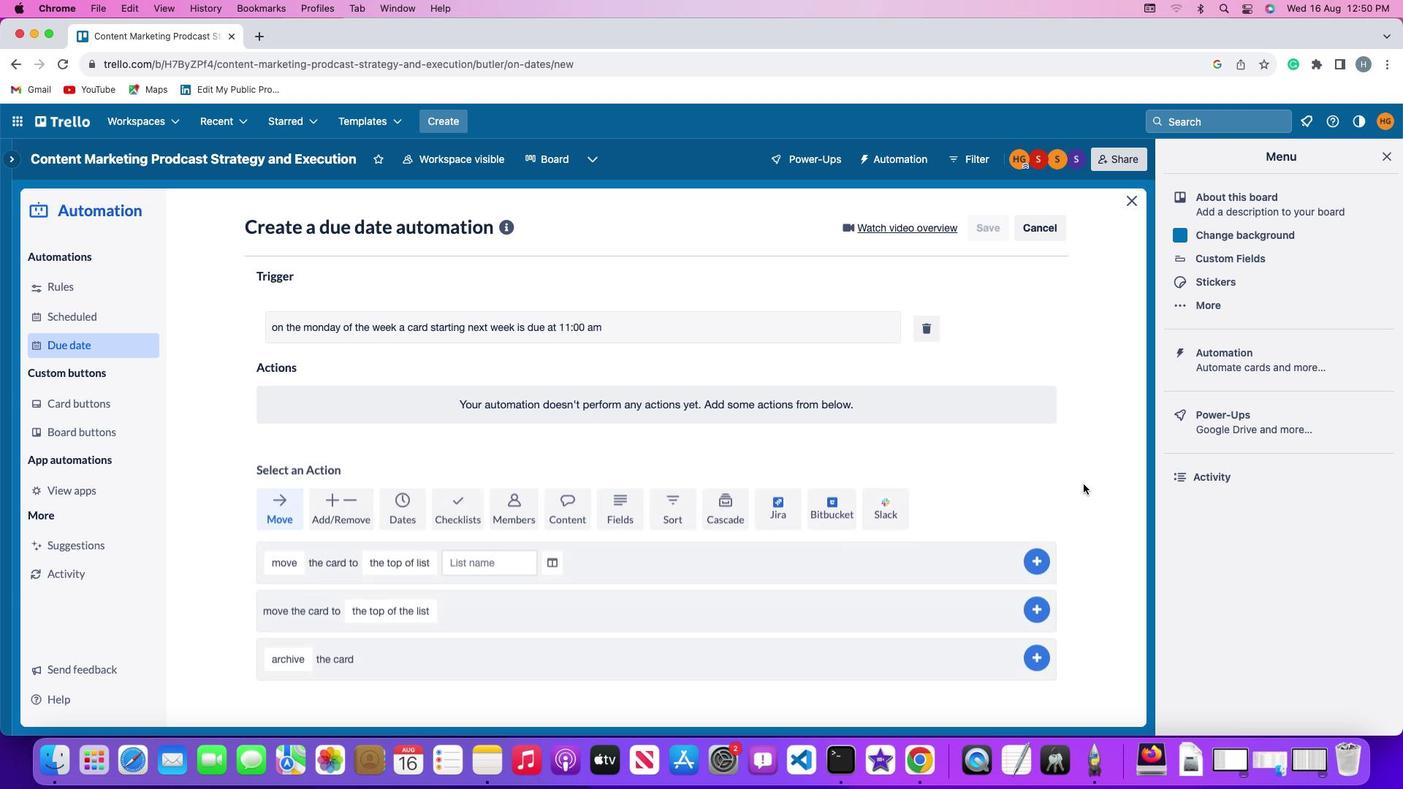 
